 Task: Start a Sprint called Sprint0000000041 in Scrum Project Project0000000014 in Jira. Start a Sprint called Sprint0000000042 in Scrum Project Project0000000014 in Jira. Create a Scrum Project Project0000000015 in Jira. Create a Scrum Project Project0000000016 in Jira. AddAyush98111@gmail.com as Team Member of Scrum Project Project0000000015 in Jira
Action: Mouse moved to (1139, 436)
Screenshot: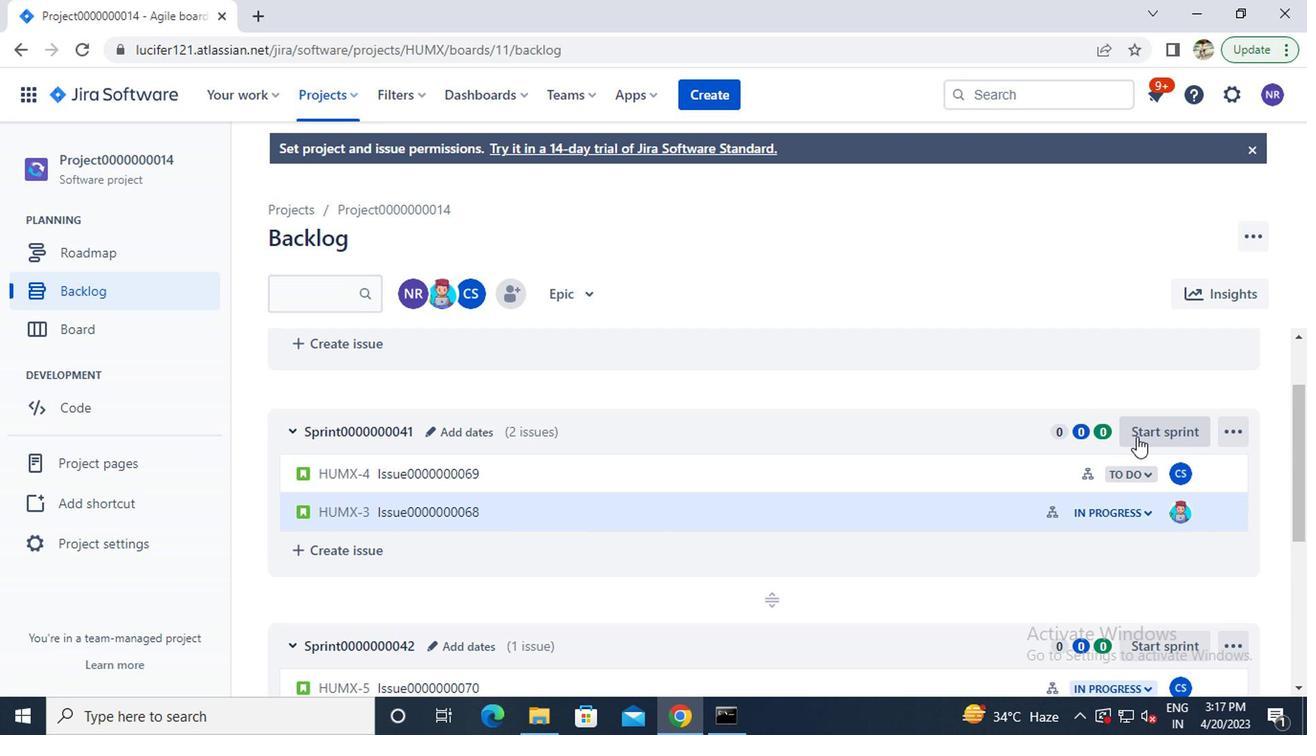 
Action: Mouse pressed left at (1139, 436)
Screenshot: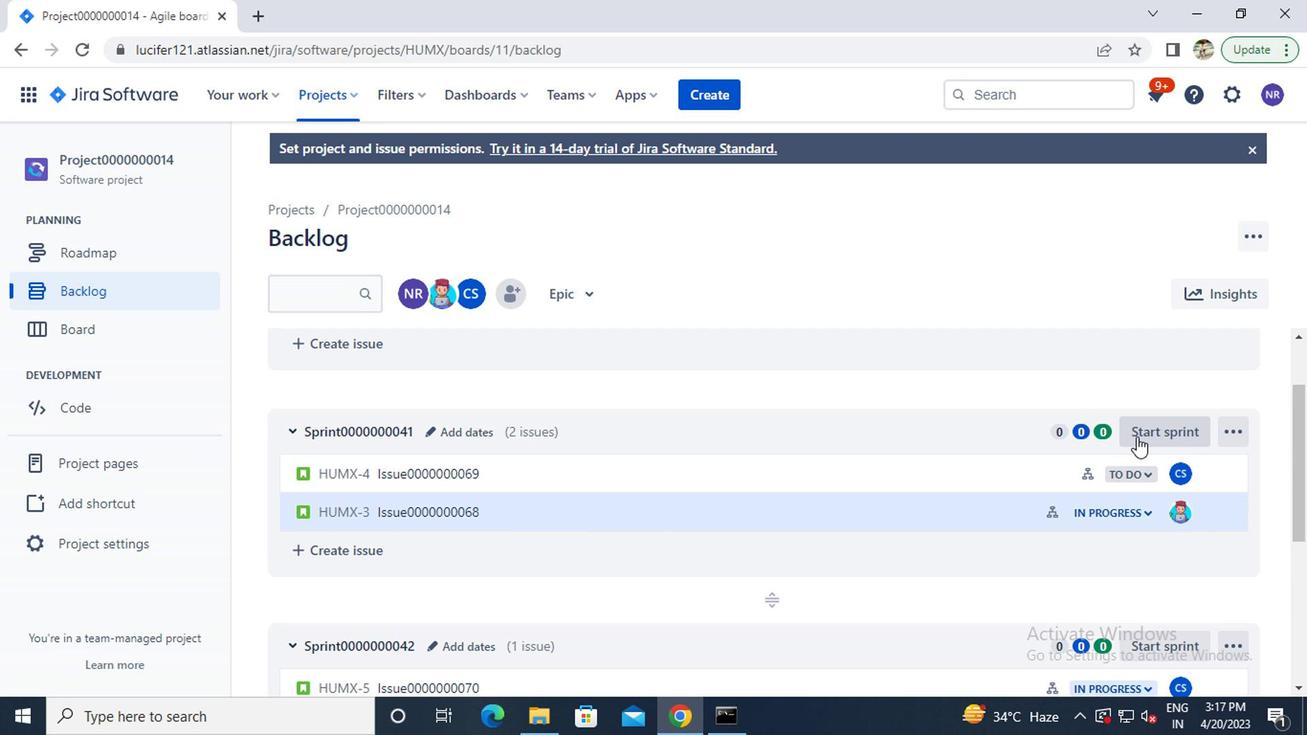 
Action: Mouse moved to (823, 656)
Screenshot: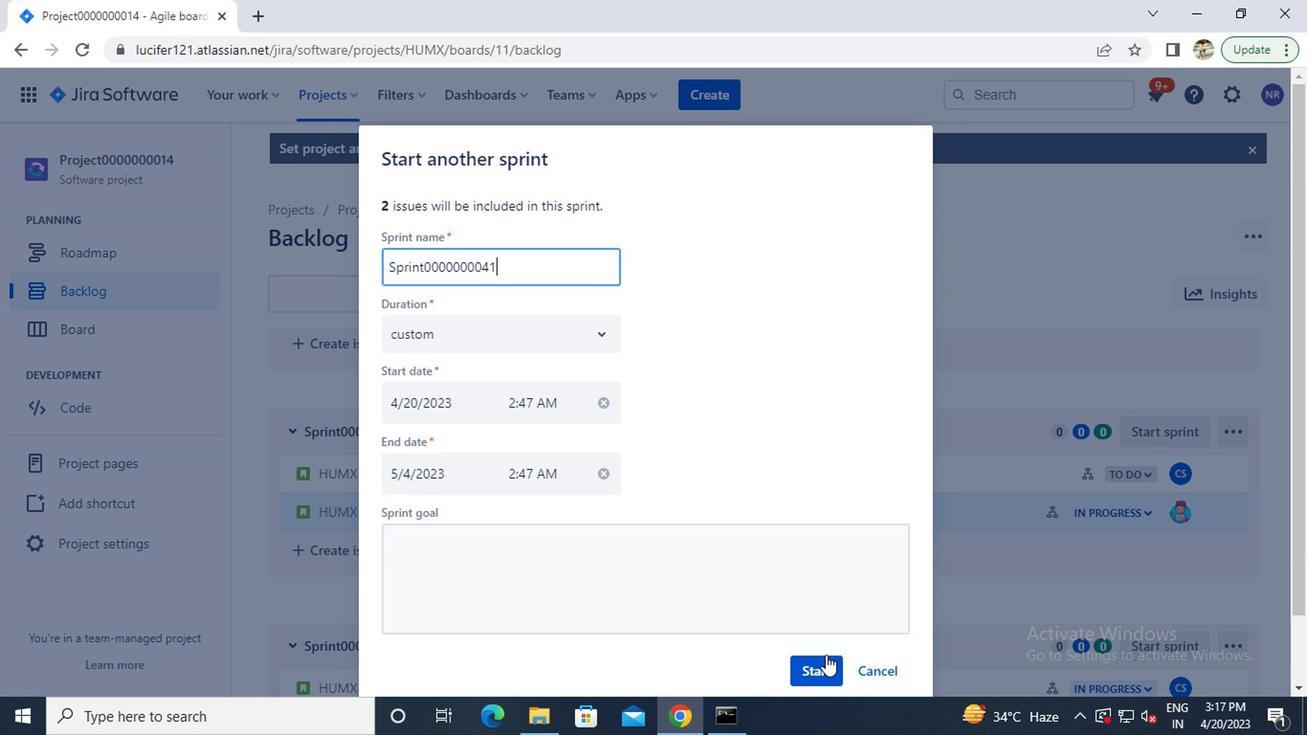 
Action: Mouse pressed left at (823, 656)
Screenshot: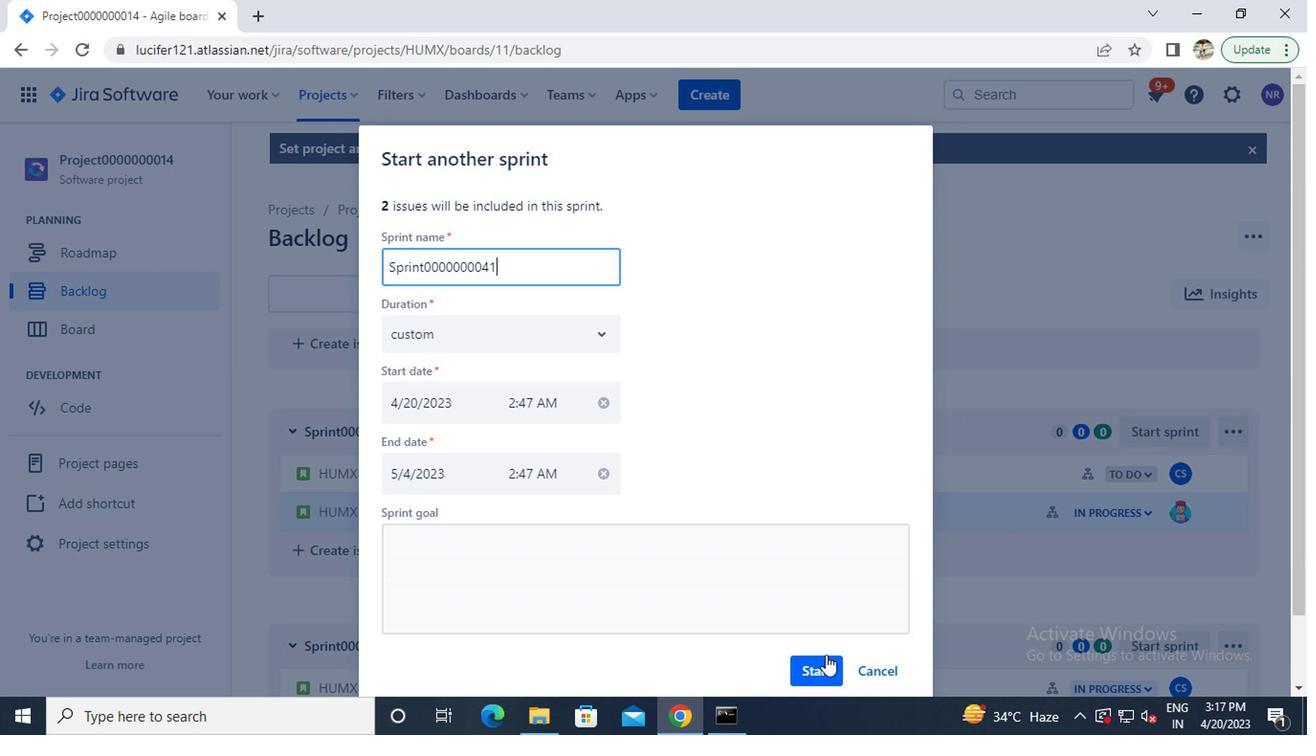 
Action: Mouse moved to (59, 289)
Screenshot: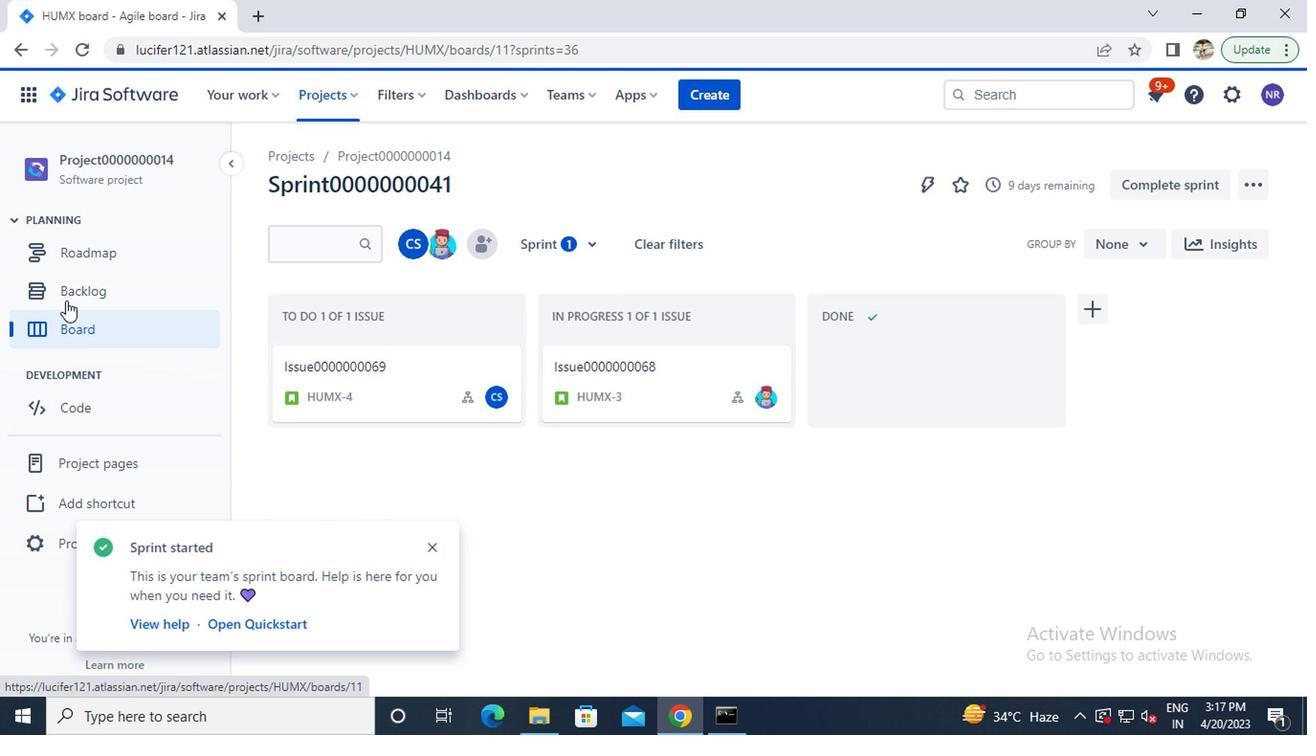 
Action: Mouse pressed left at (59, 289)
Screenshot: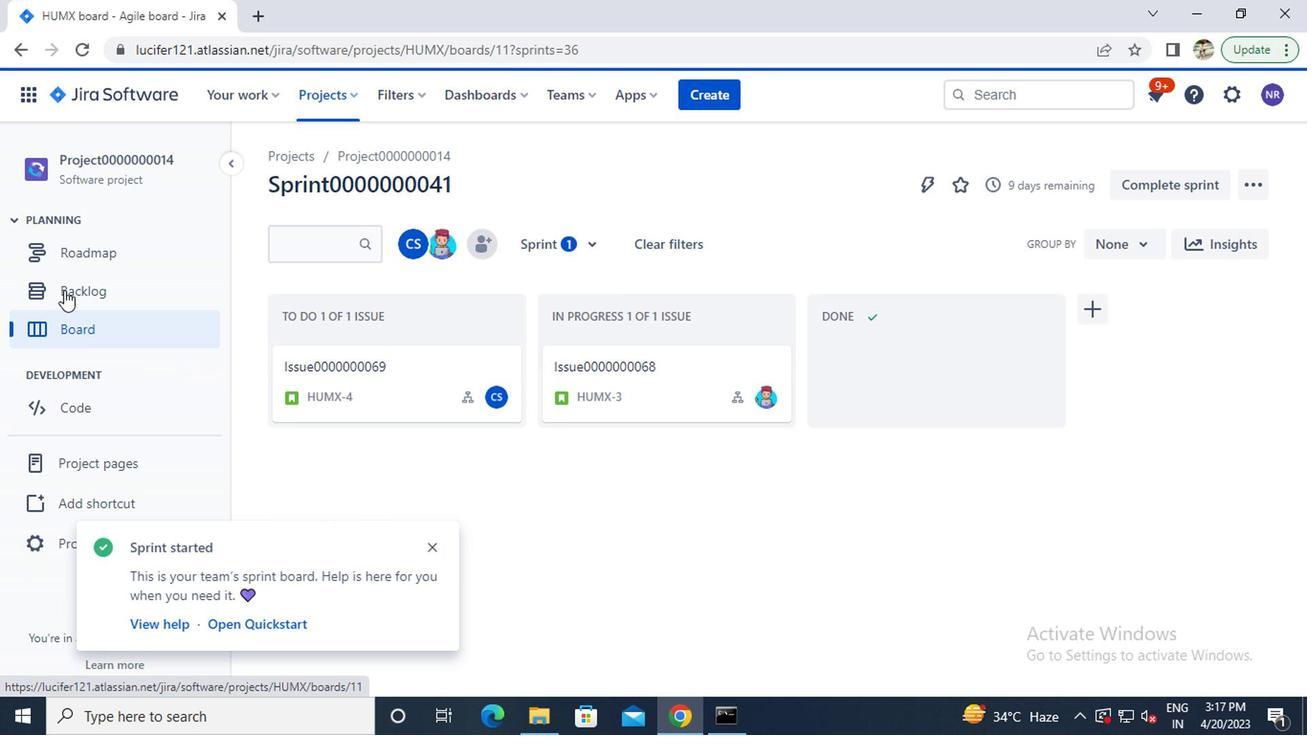 
Action: Mouse moved to (1038, 453)
Screenshot: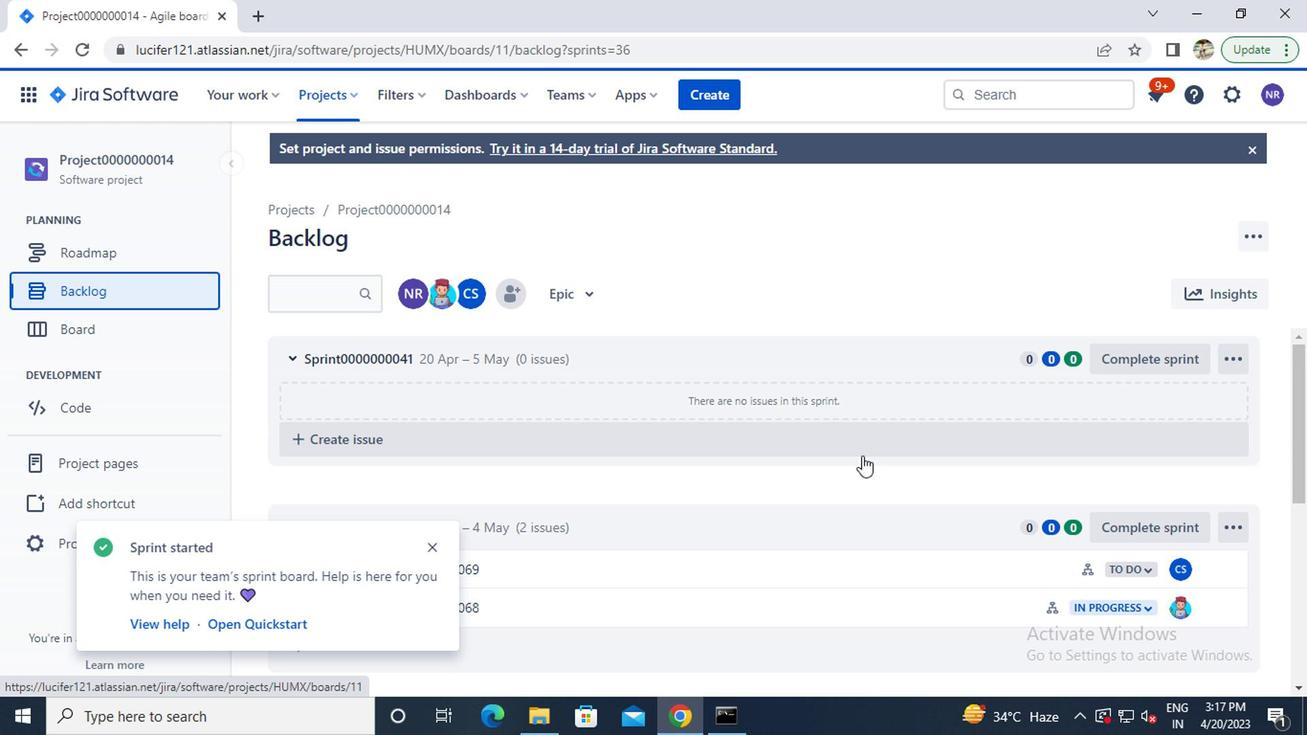 
Action: Mouse scrolled (1038, 452) with delta (0, 0)
Screenshot: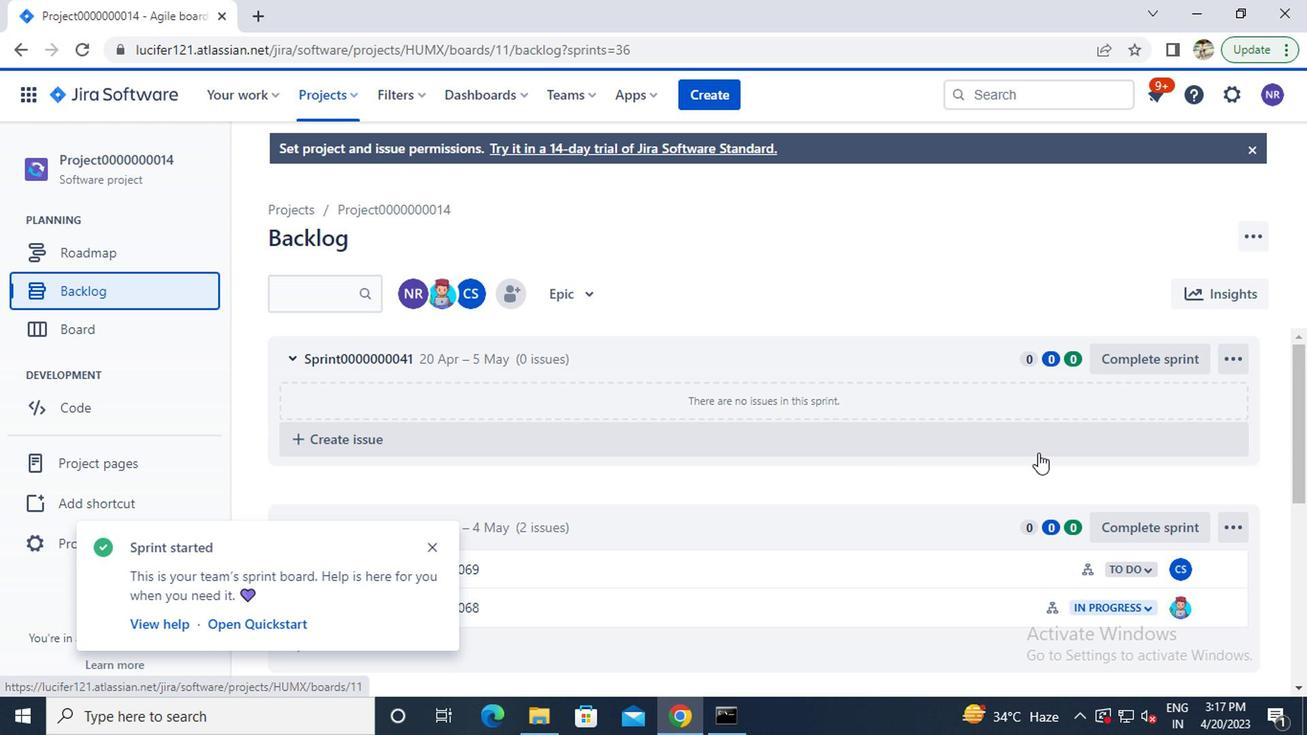 
Action: Mouse scrolled (1038, 452) with delta (0, 0)
Screenshot: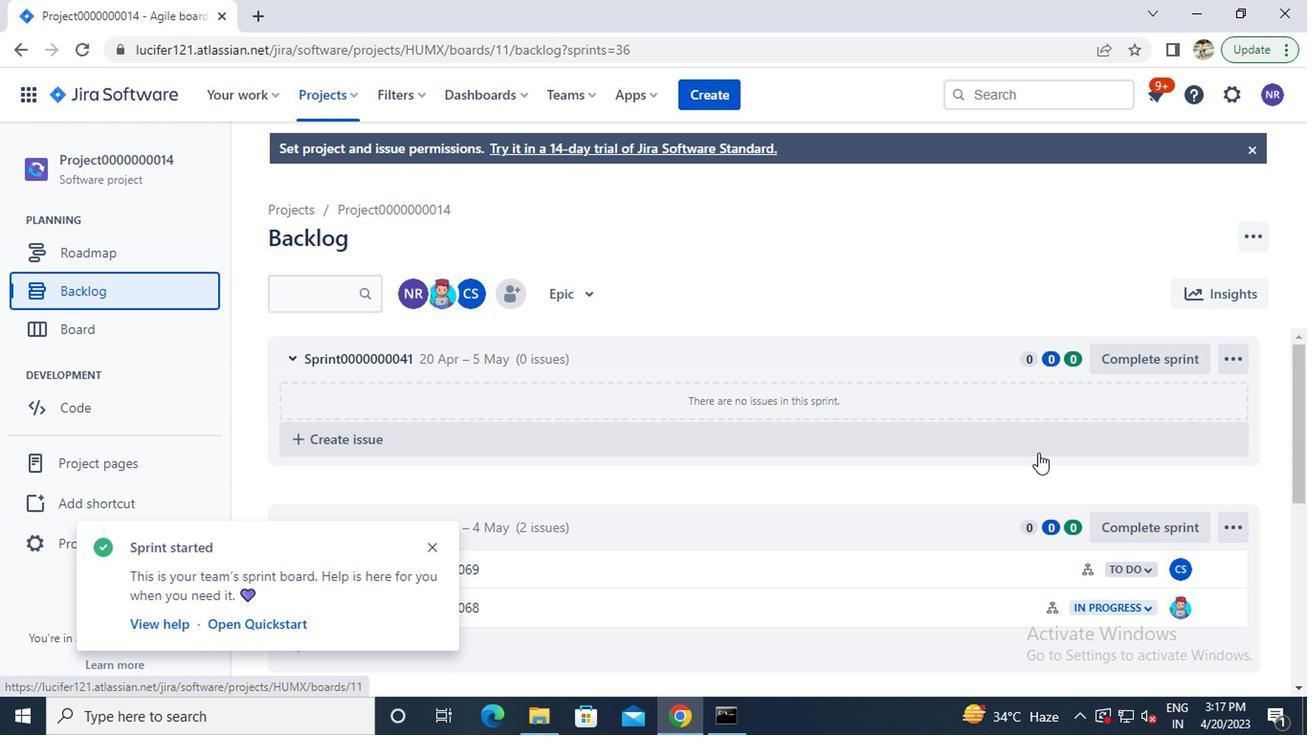 
Action: Mouse moved to (1137, 535)
Screenshot: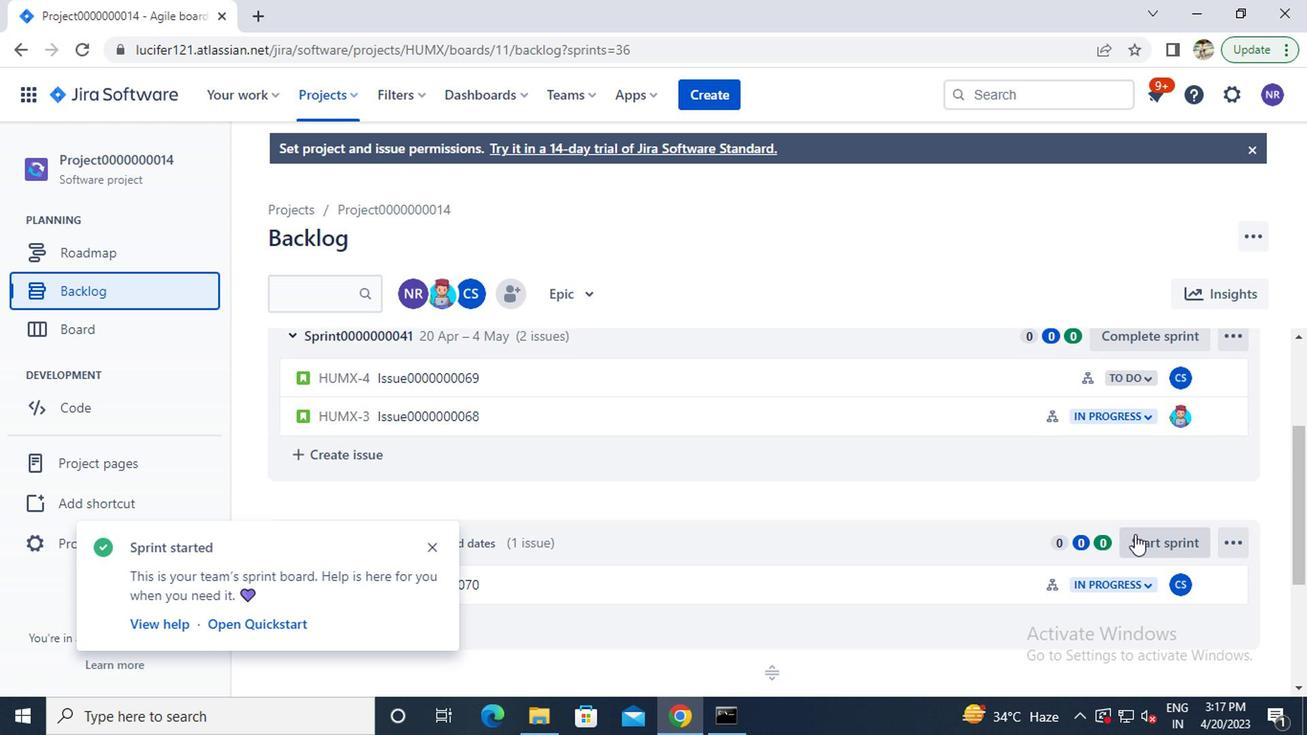 
Action: Mouse pressed left at (1137, 535)
Screenshot: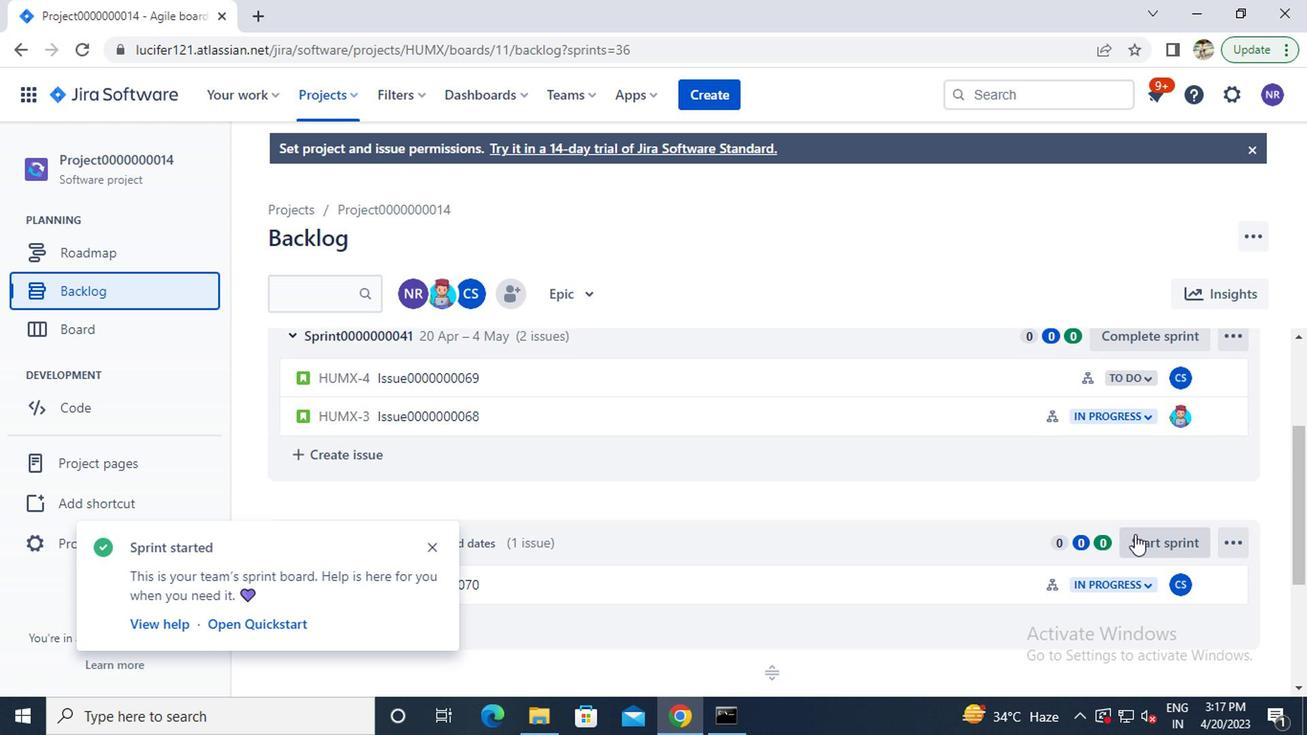 
Action: Mouse moved to (801, 671)
Screenshot: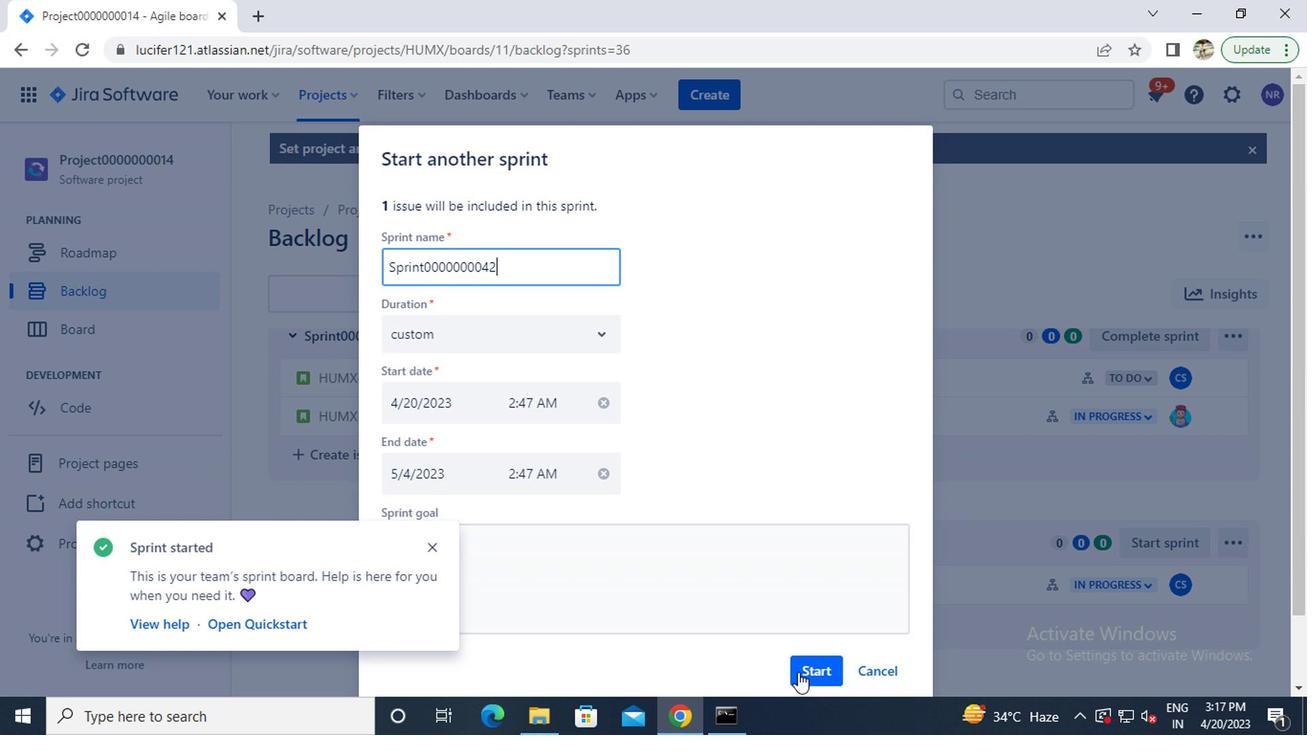 
Action: Mouse pressed left at (801, 671)
Screenshot: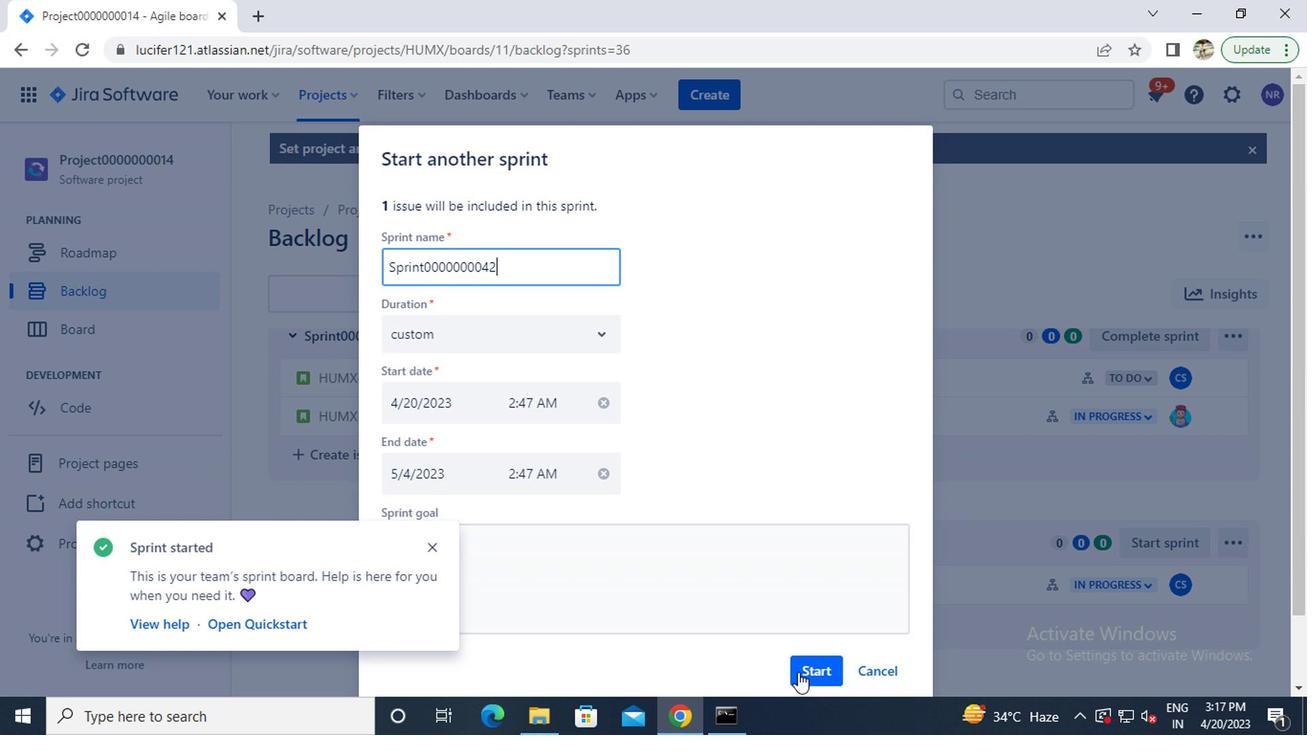 
Action: Mouse moved to (317, 93)
Screenshot: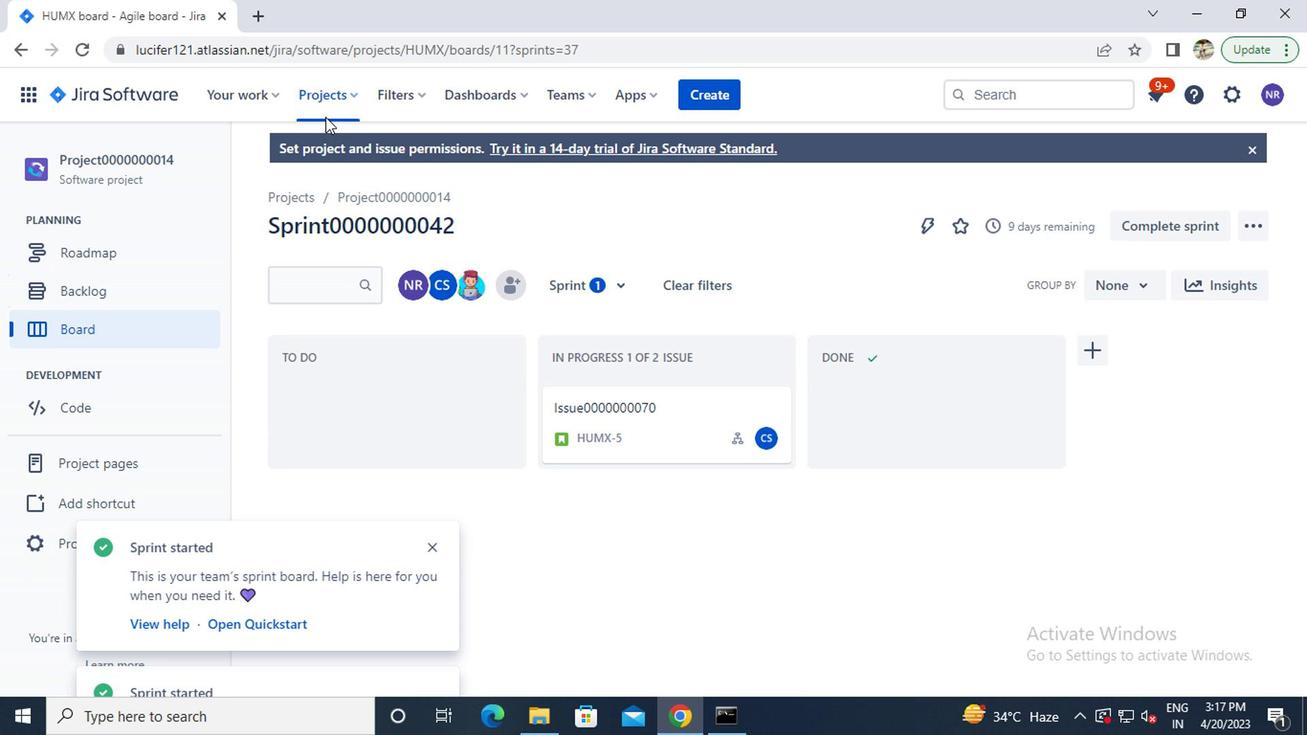 
Action: Mouse pressed left at (317, 93)
Screenshot: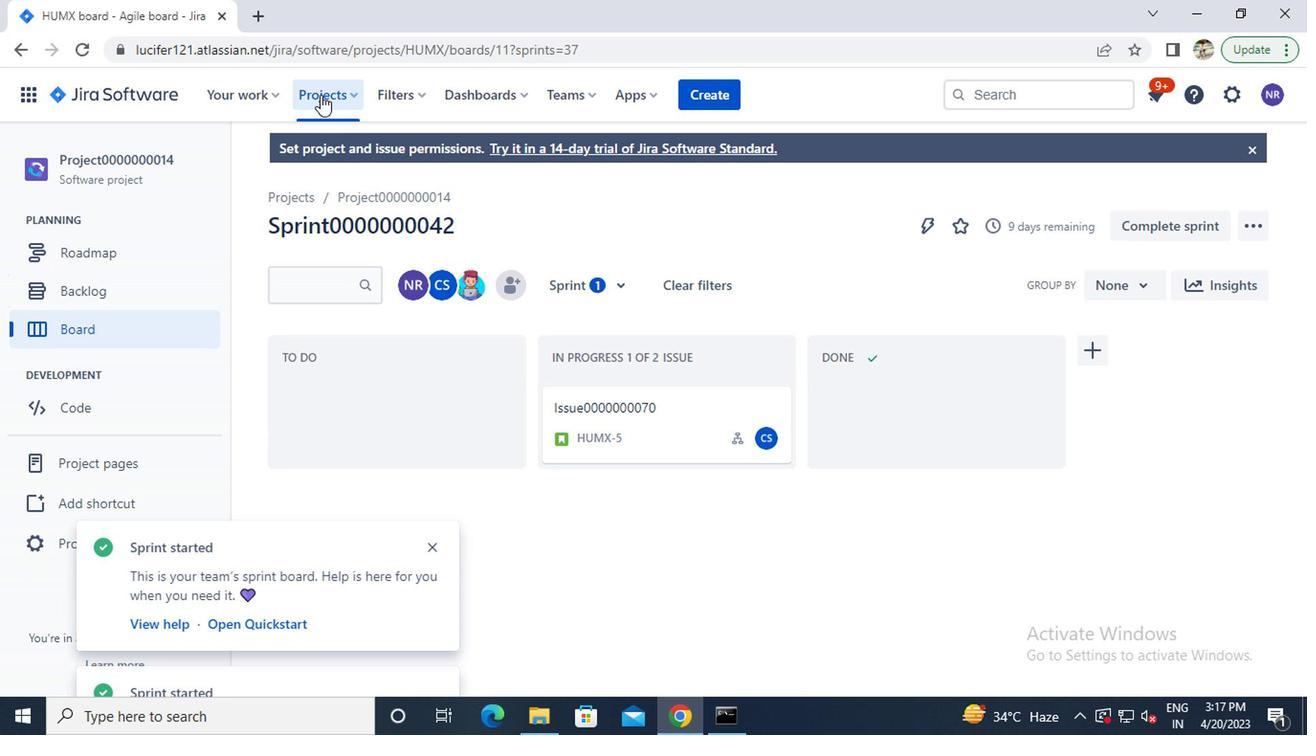
Action: Mouse moved to (341, 472)
Screenshot: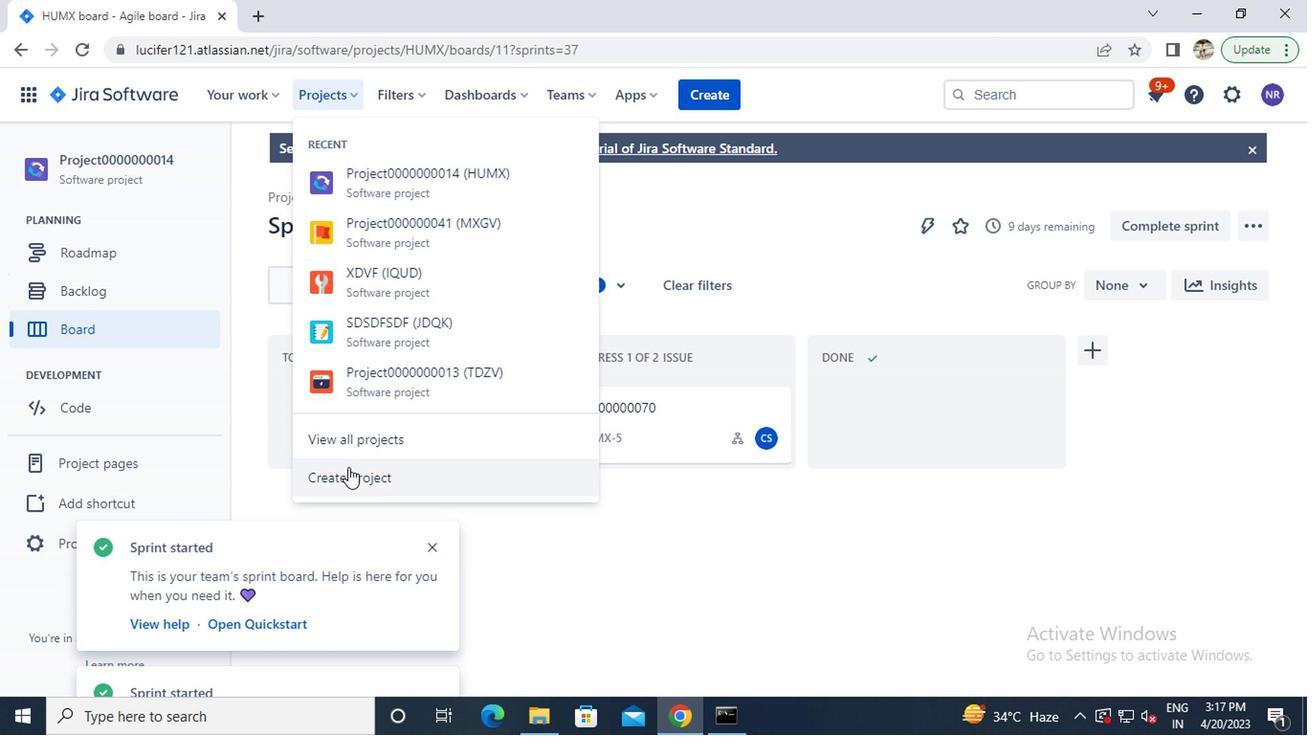 
Action: Mouse pressed left at (341, 472)
Screenshot: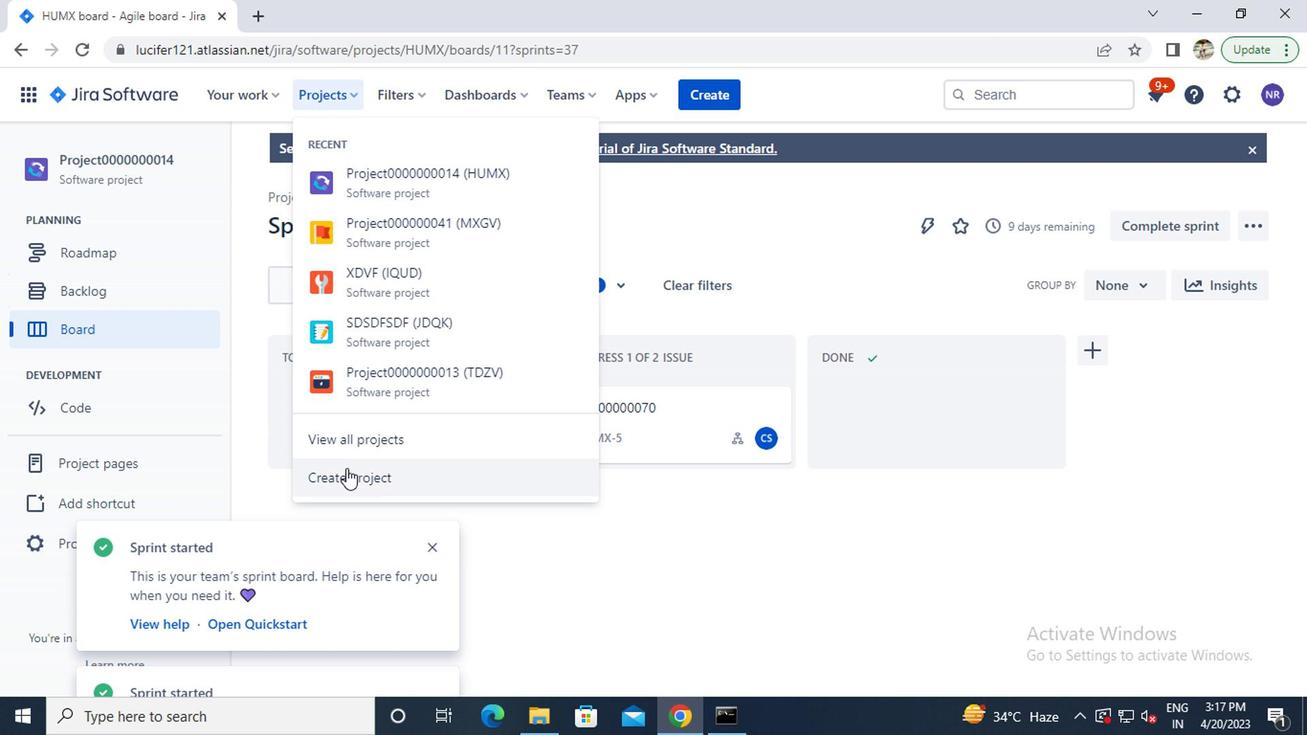 
Action: Mouse moved to (546, 479)
Screenshot: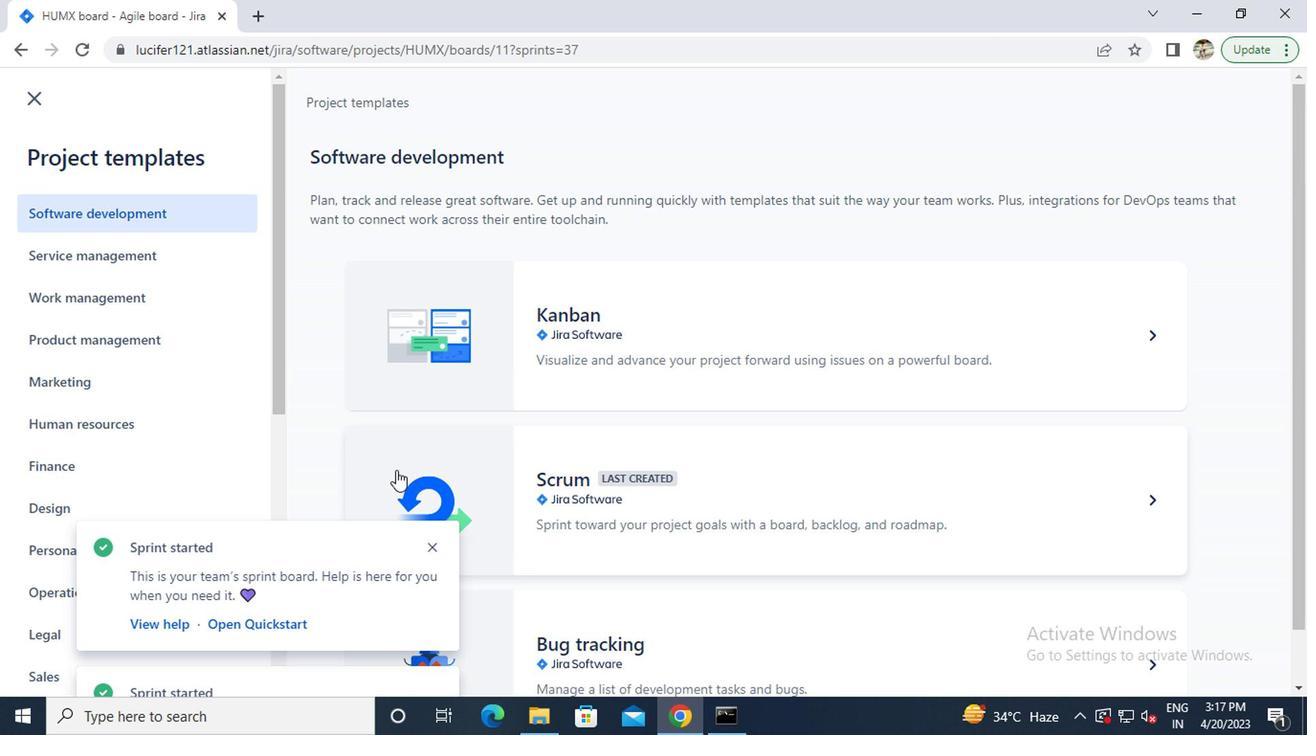 
Action: Mouse pressed left at (546, 479)
Screenshot: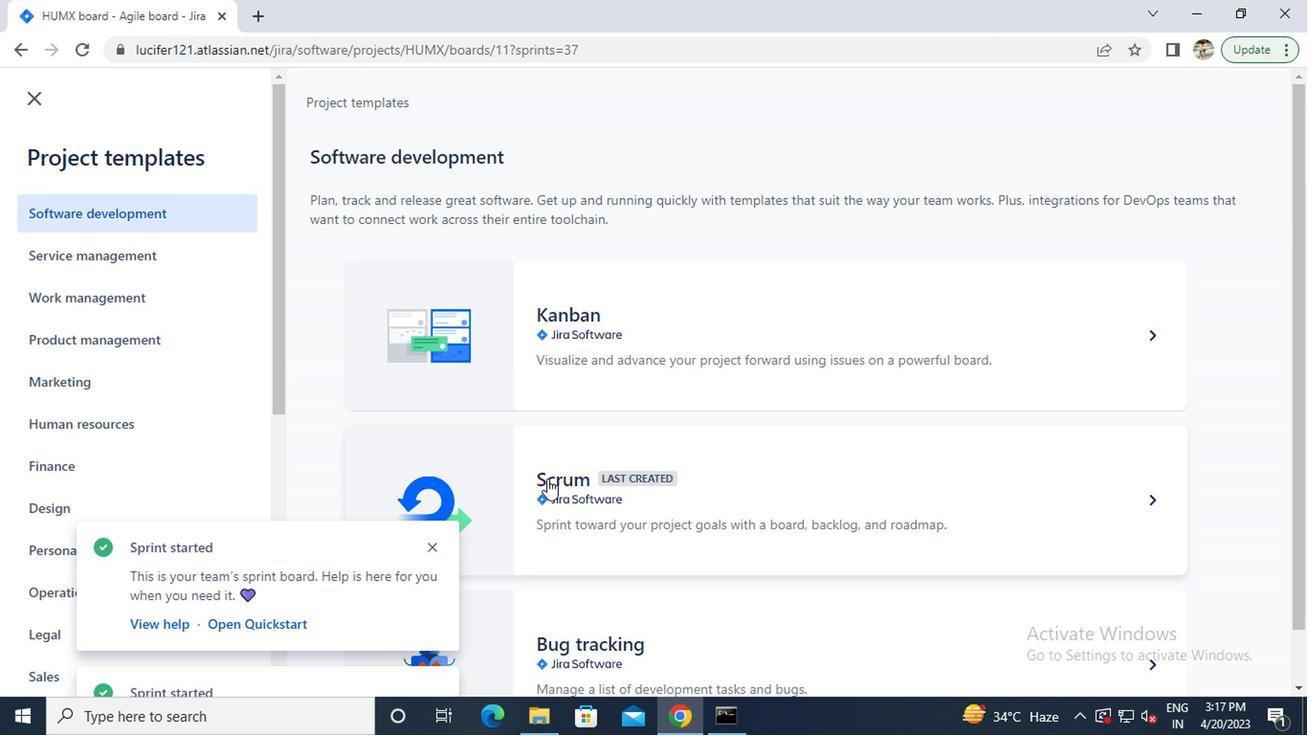 
Action: Mouse moved to (1196, 652)
Screenshot: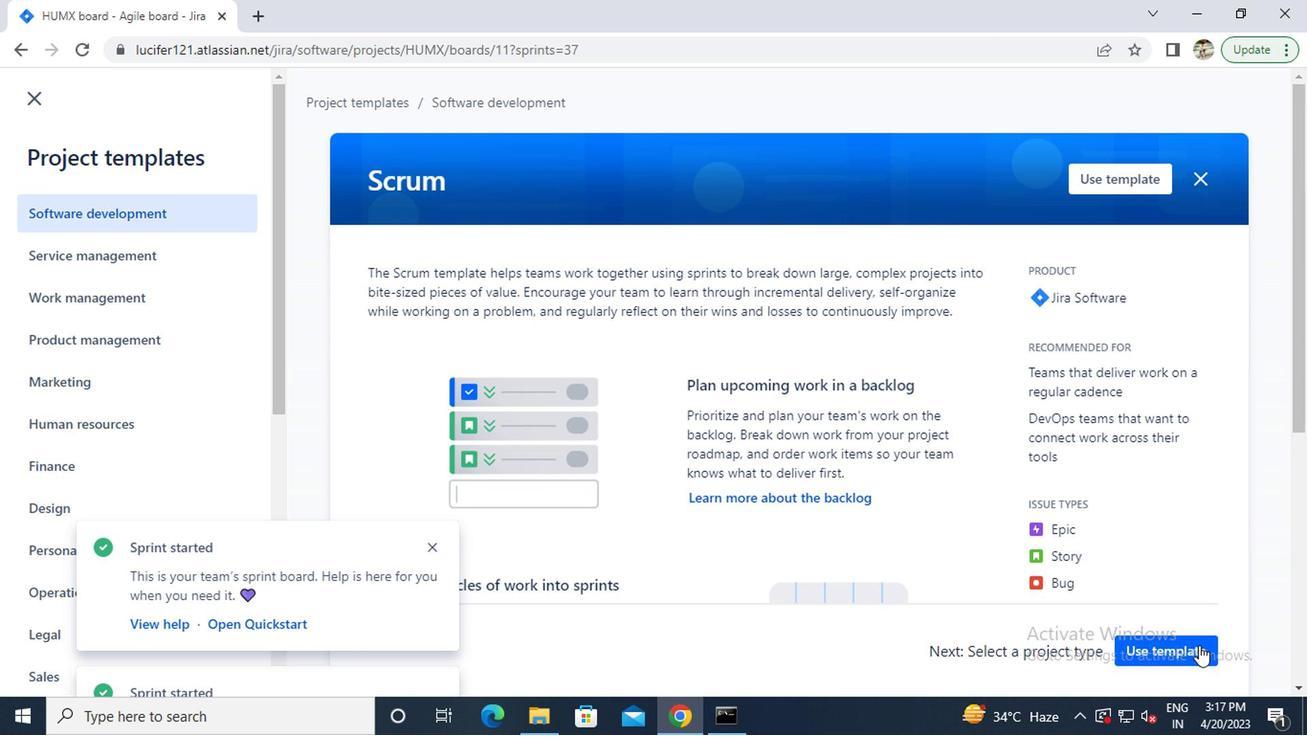 
Action: Mouse pressed left at (1196, 652)
Screenshot: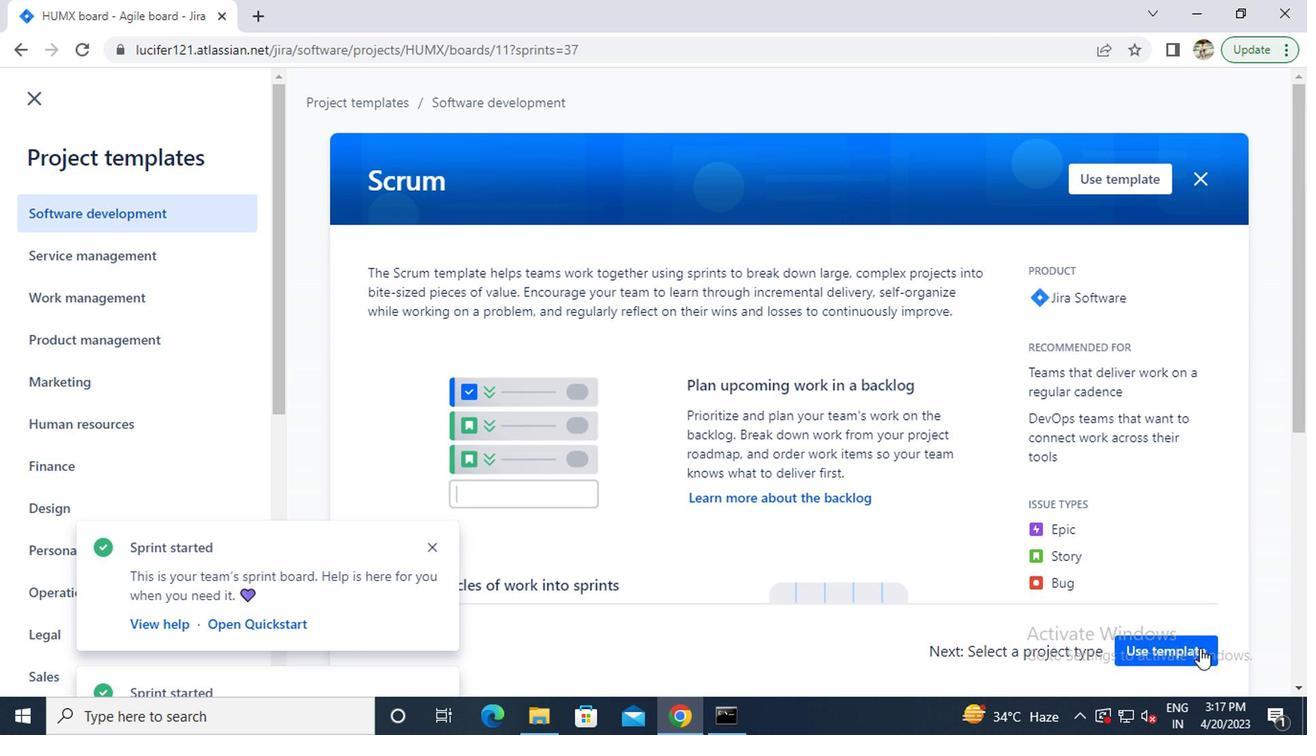 
Action: Mouse moved to (535, 647)
Screenshot: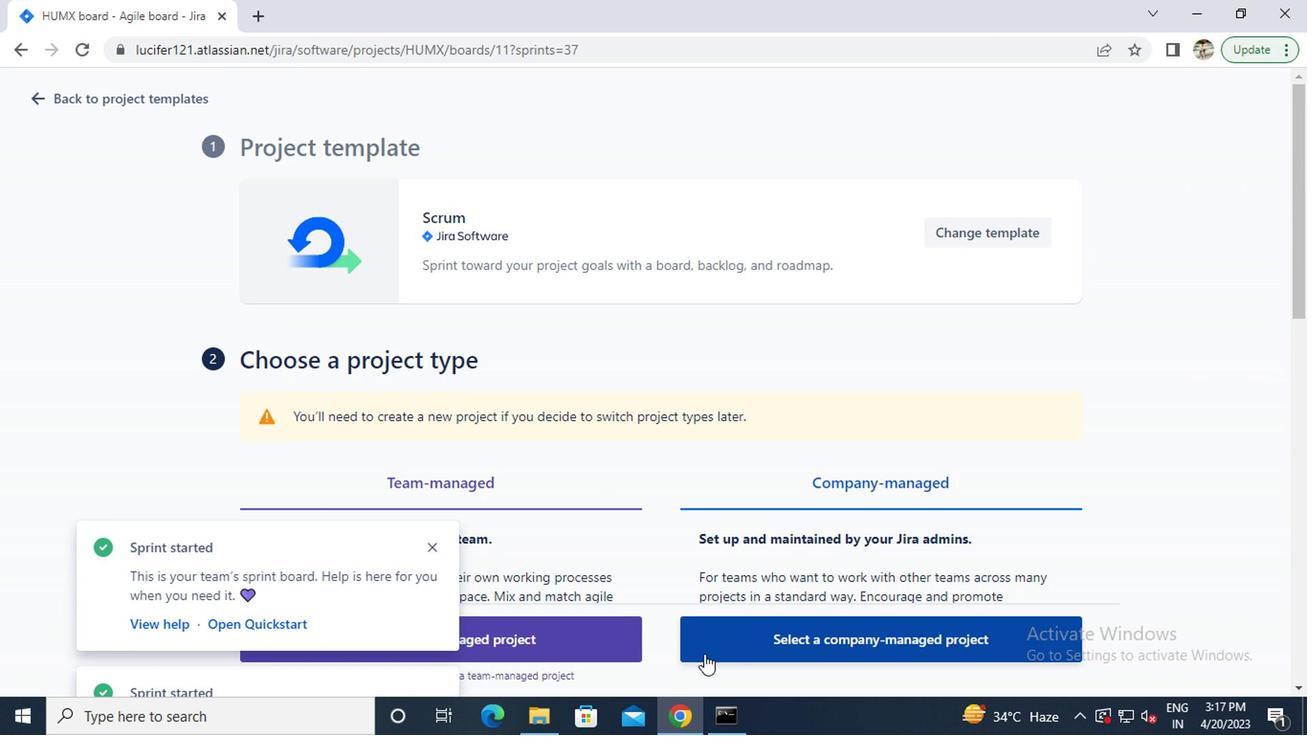 
Action: Mouse pressed left at (535, 647)
Screenshot: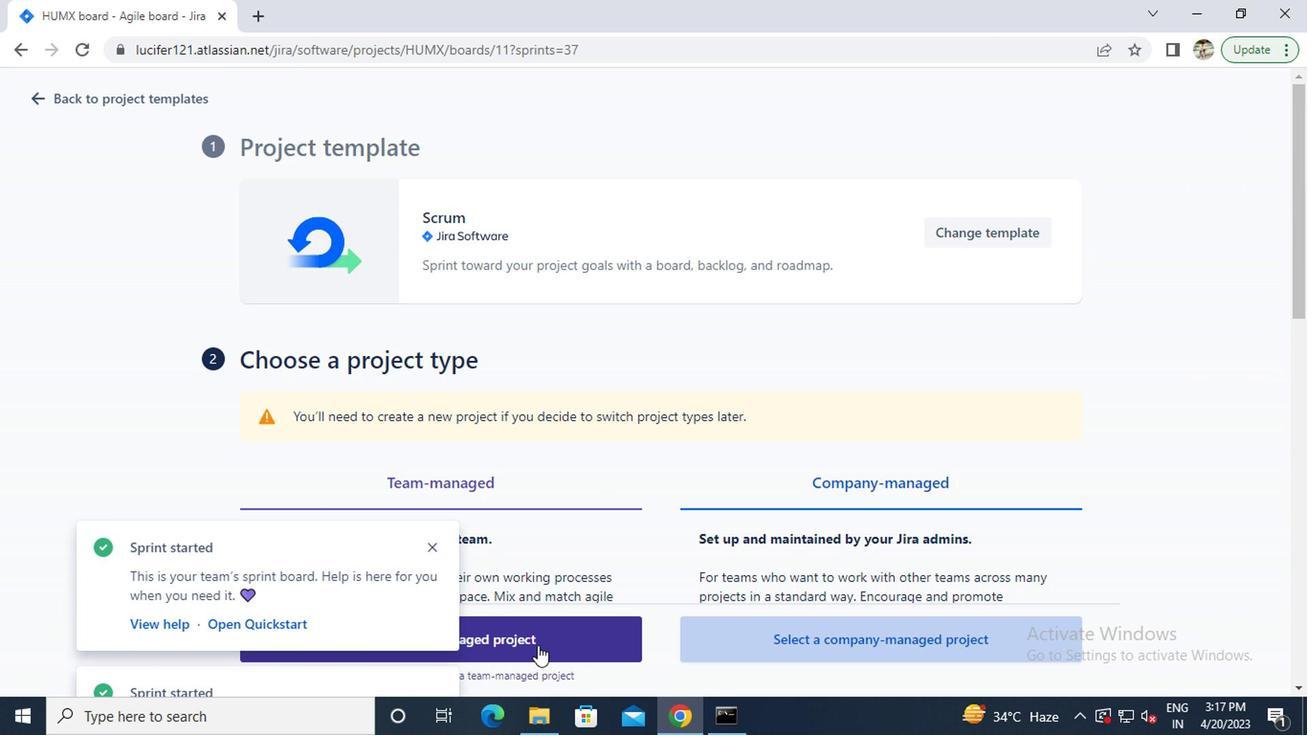 
Action: Mouse moved to (285, 302)
Screenshot: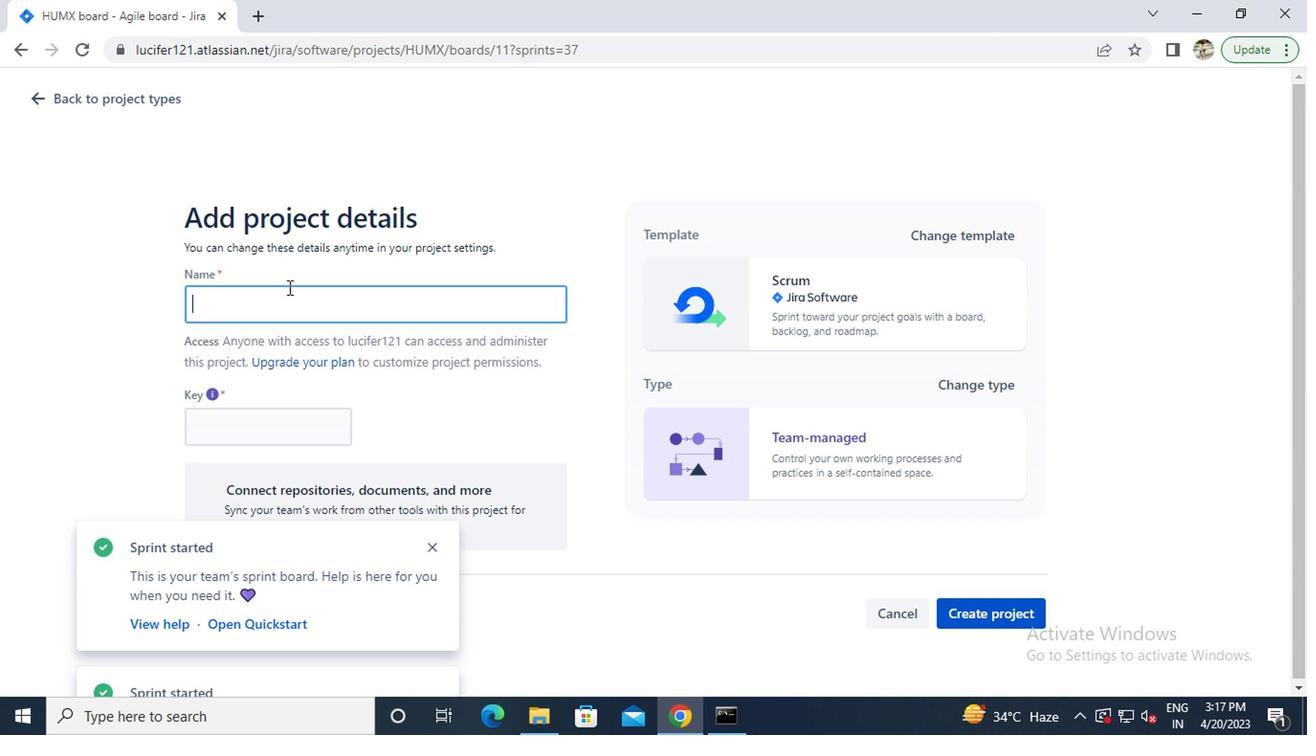 
Action: Mouse pressed left at (285, 302)
Screenshot: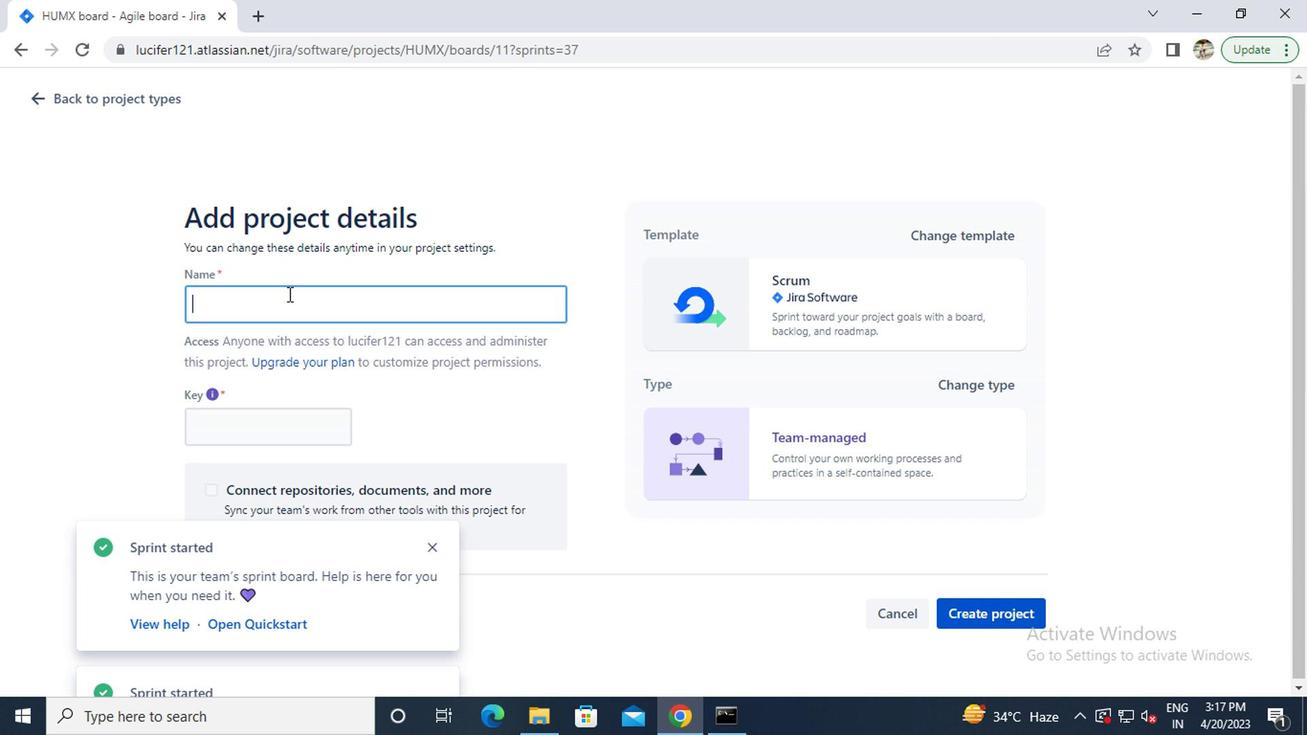 
Action: Key pressed <Key.caps_lock>p<Key.caps_lock>roject0000000017<Key.backspace>5
Screenshot: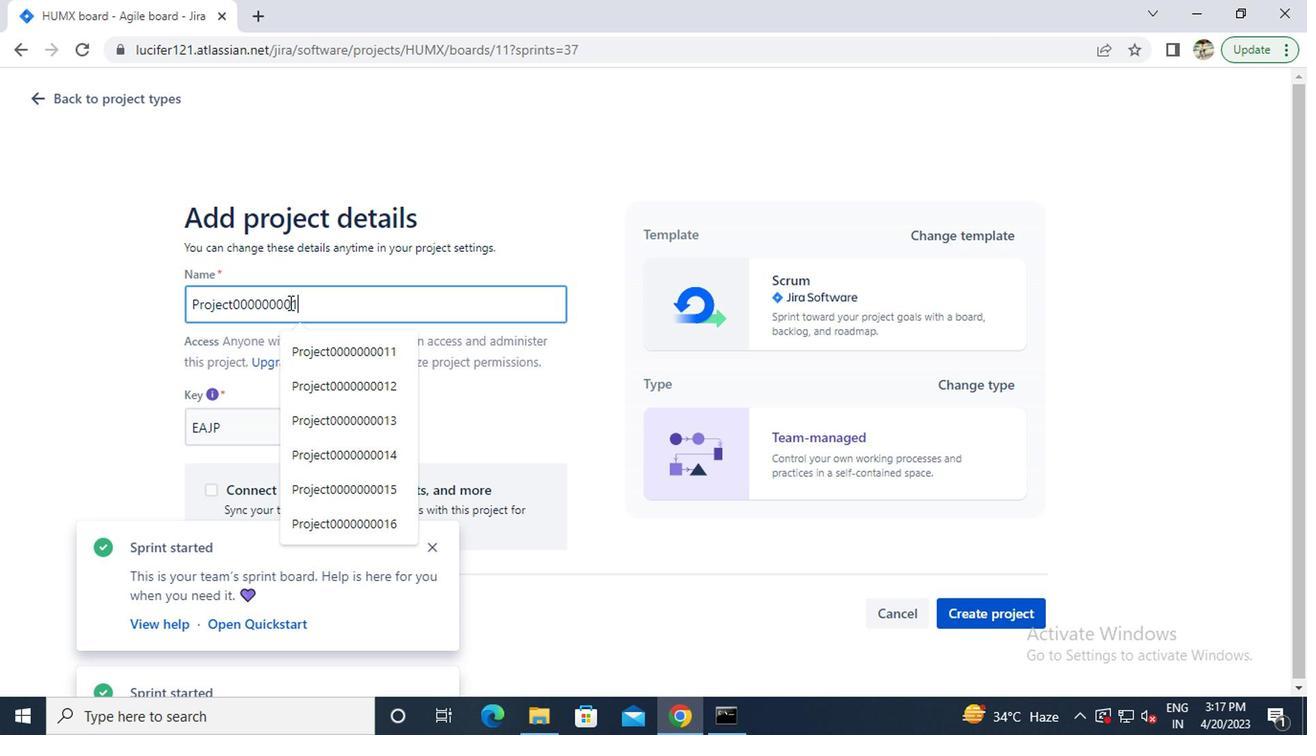 
Action: Mouse moved to (983, 603)
Screenshot: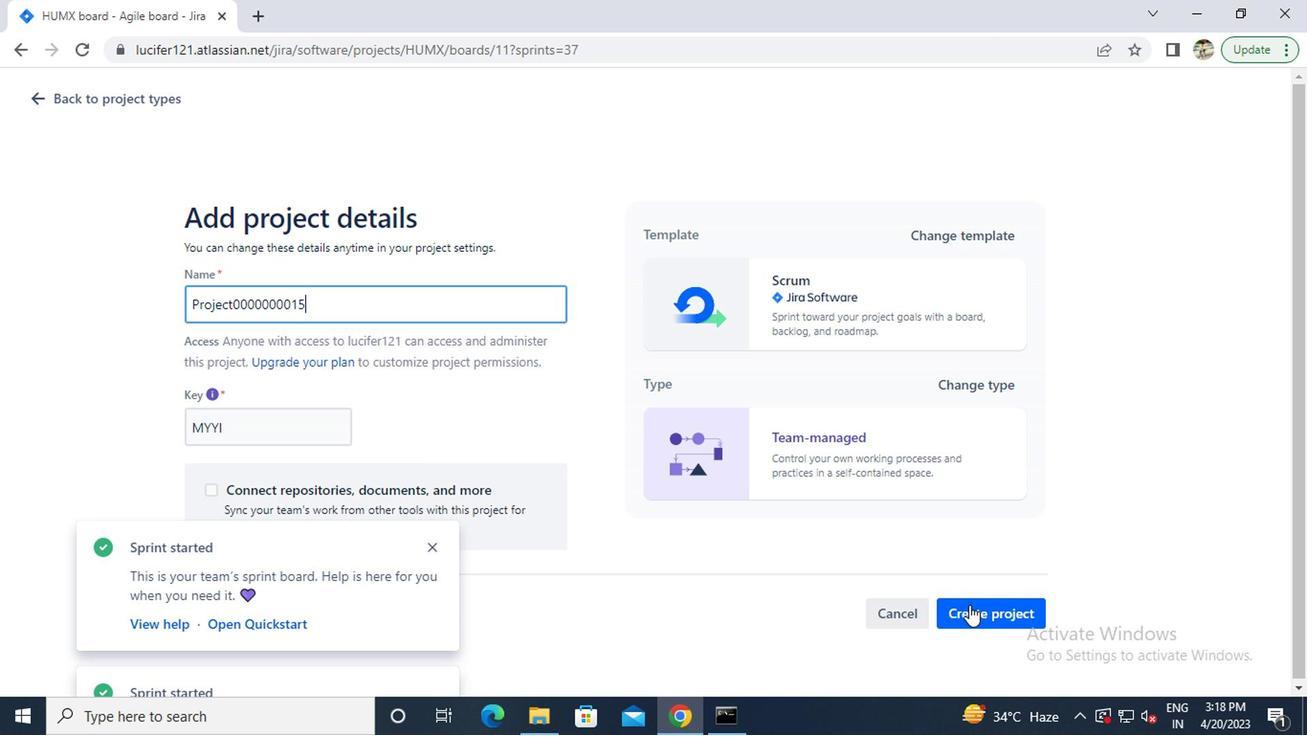 
Action: Mouse pressed left at (983, 603)
Screenshot: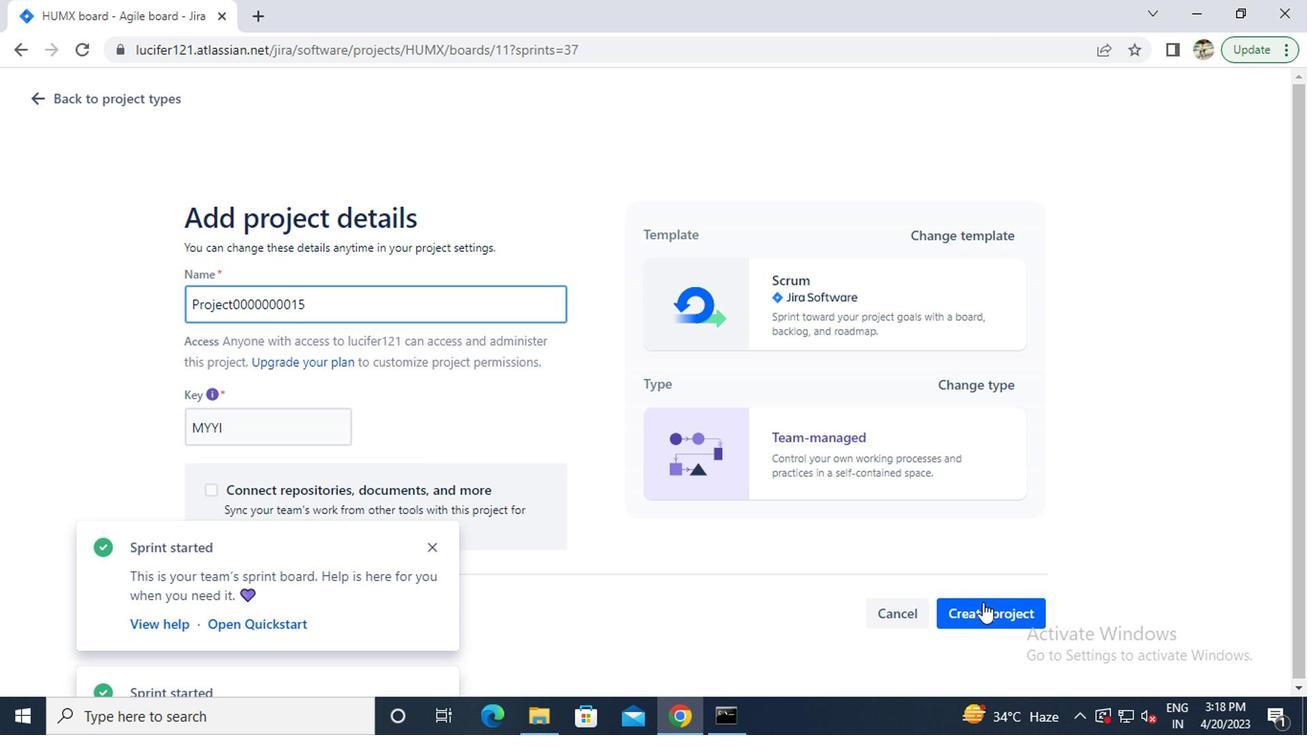 
Action: Mouse moved to (315, 98)
Screenshot: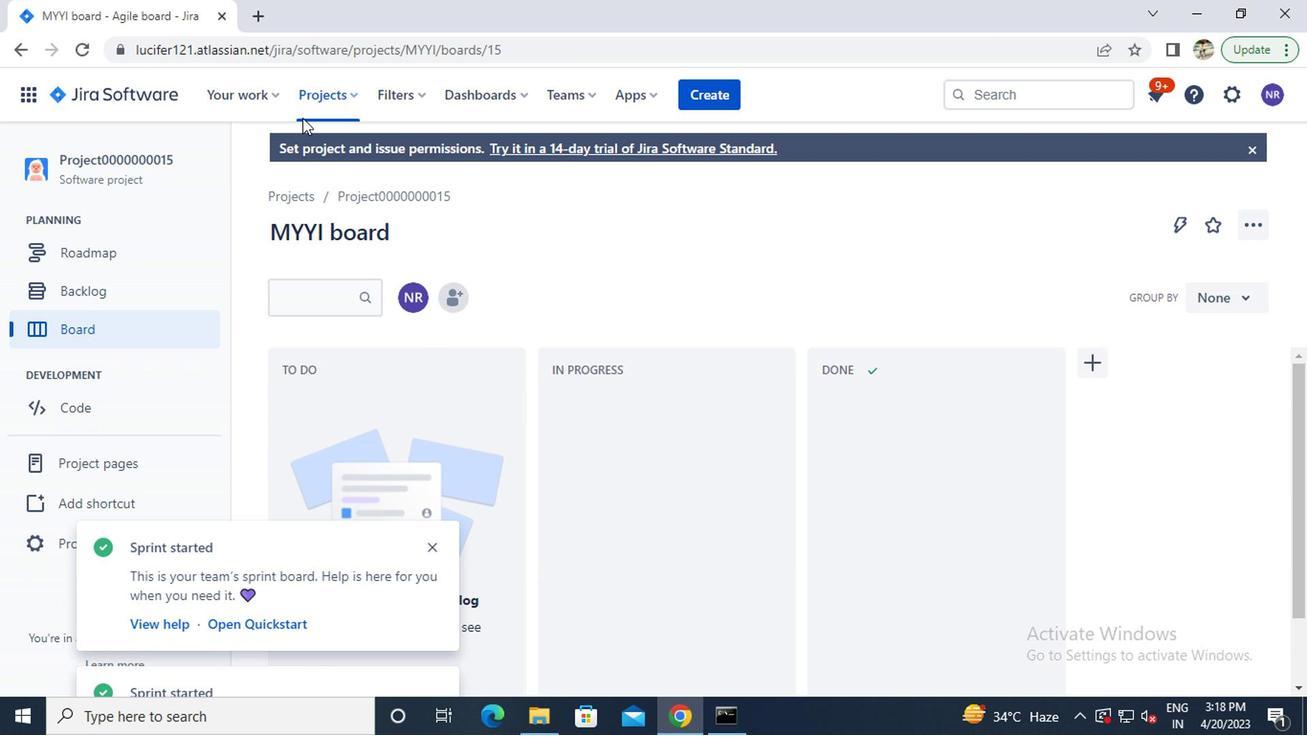 
Action: Mouse pressed left at (315, 98)
Screenshot: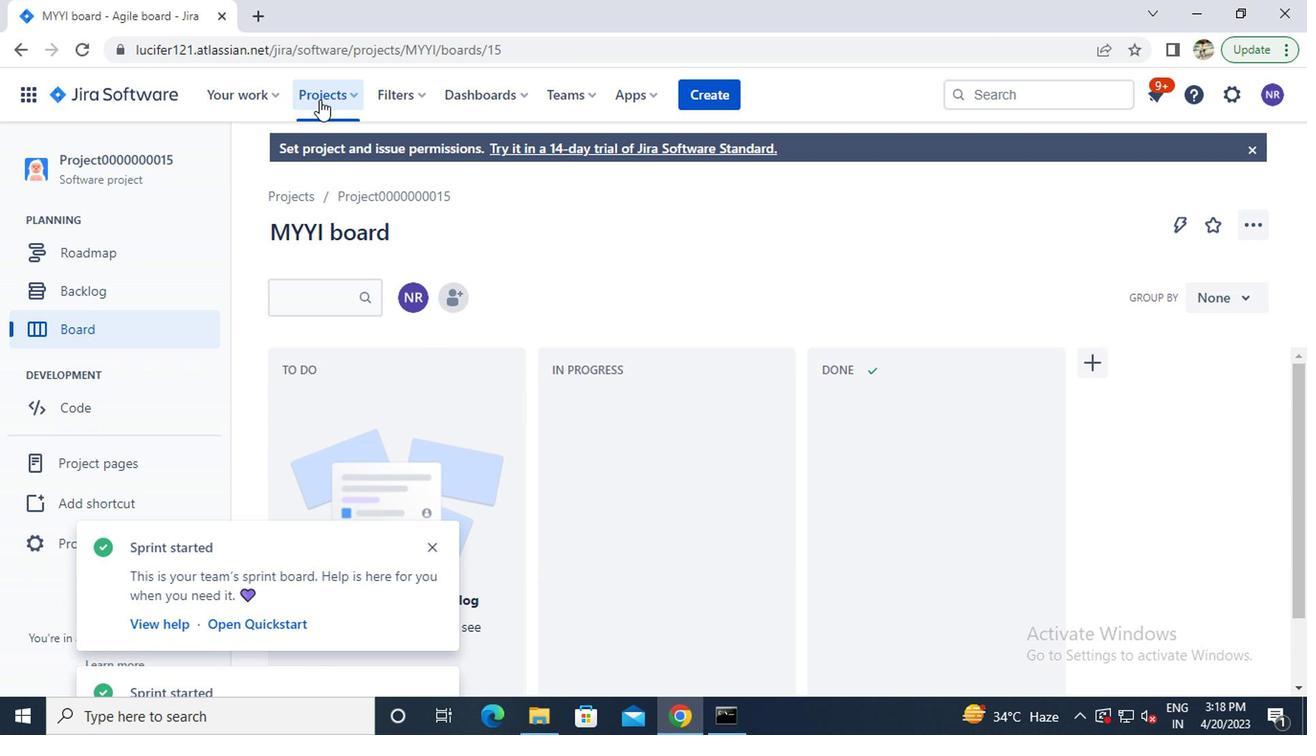 
Action: Mouse moved to (348, 474)
Screenshot: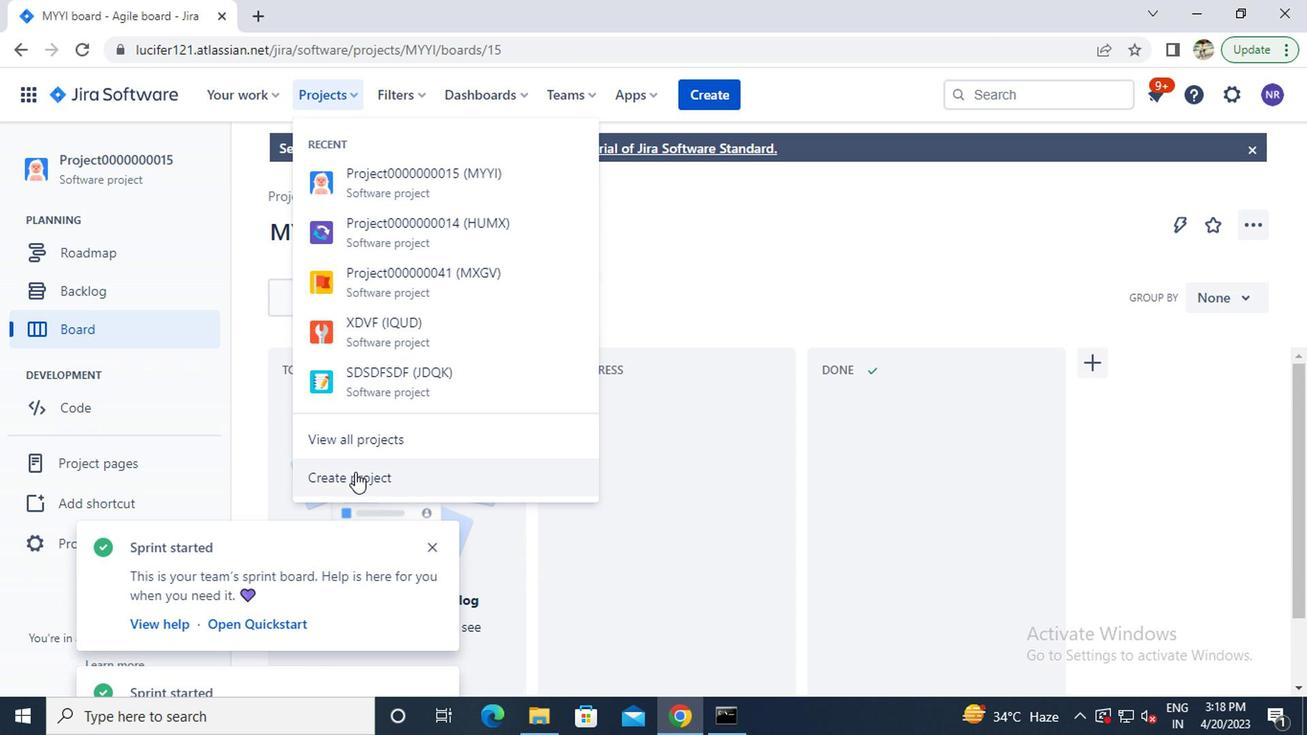 
Action: Mouse pressed left at (348, 474)
Screenshot: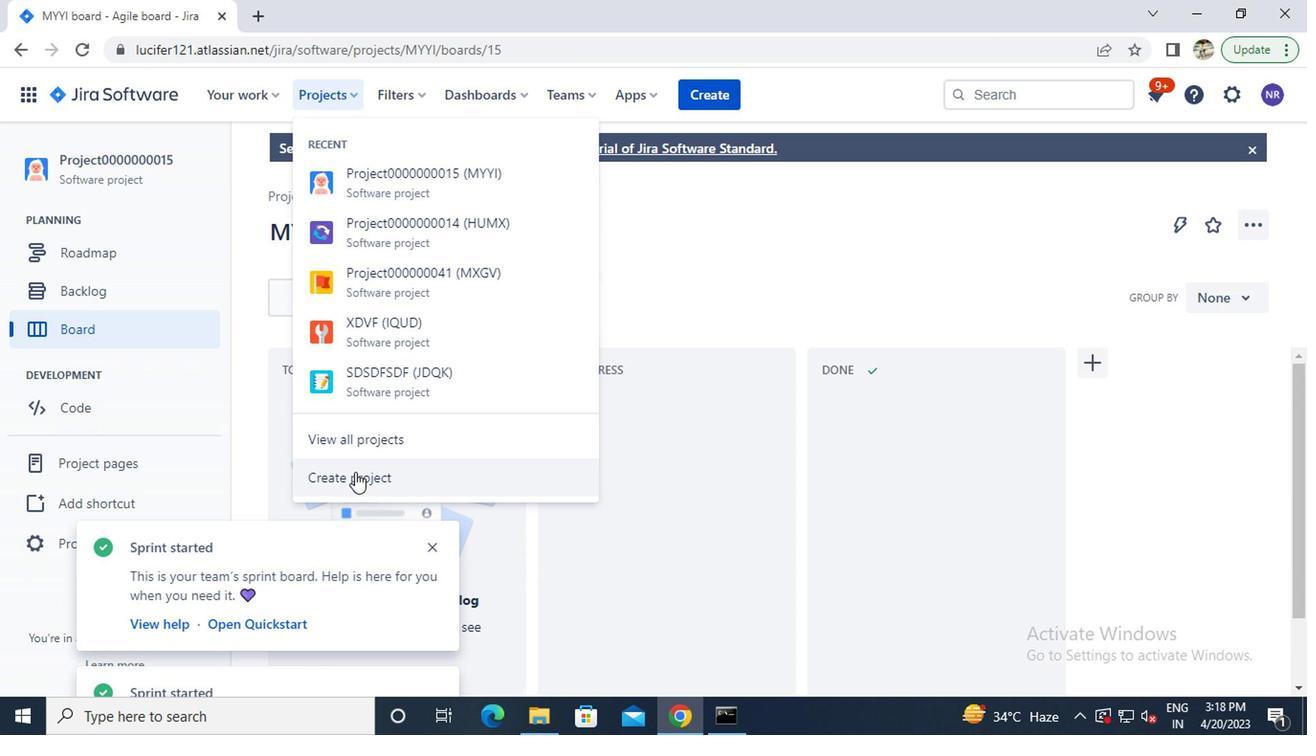 
Action: Mouse moved to (485, 478)
Screenshot: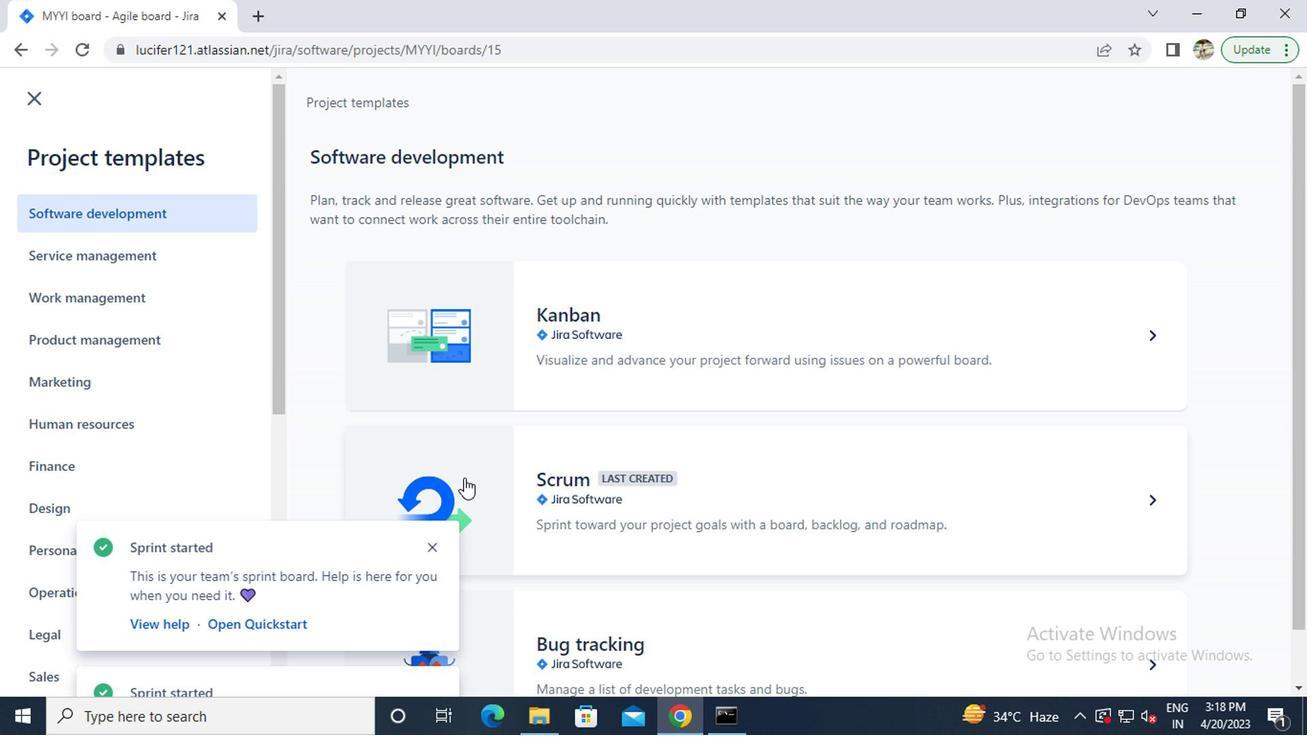 
Action: Mouse pressed left at (485, 478)
Screenshot: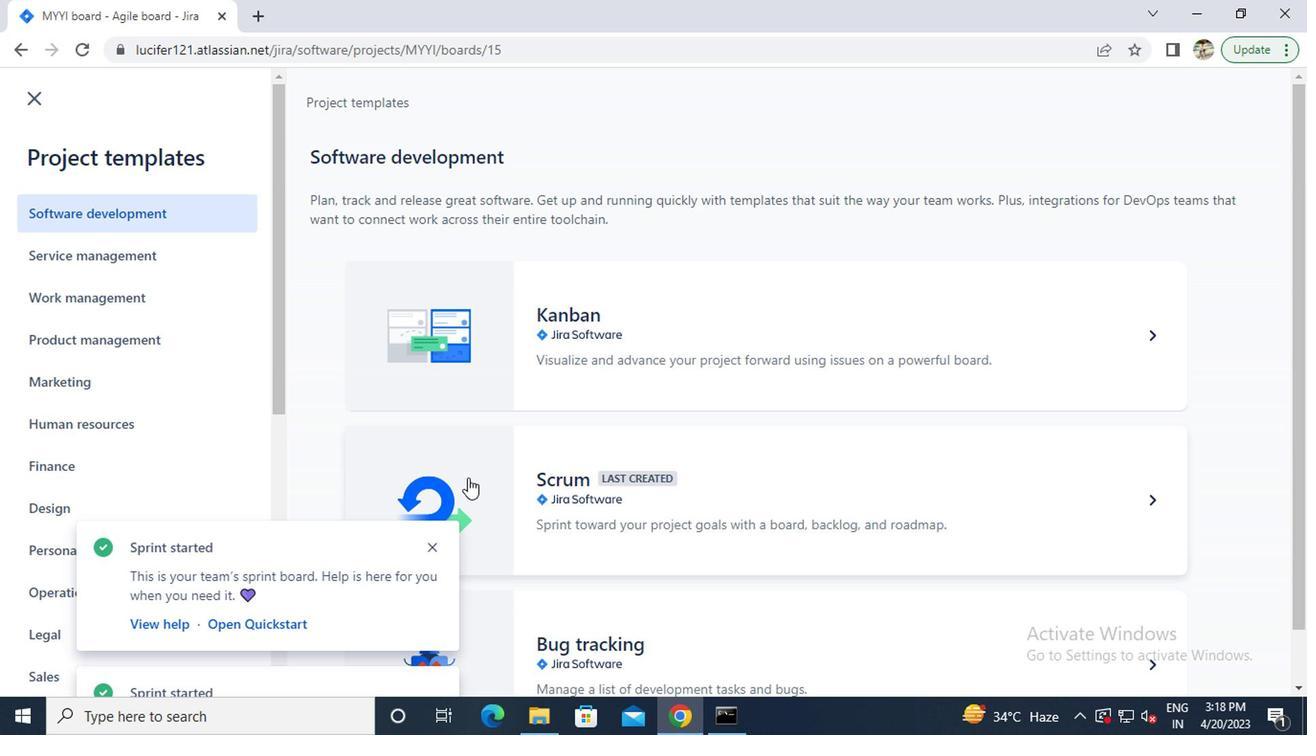 
Action: Mouse moved to (1145, 648)
Screenshot: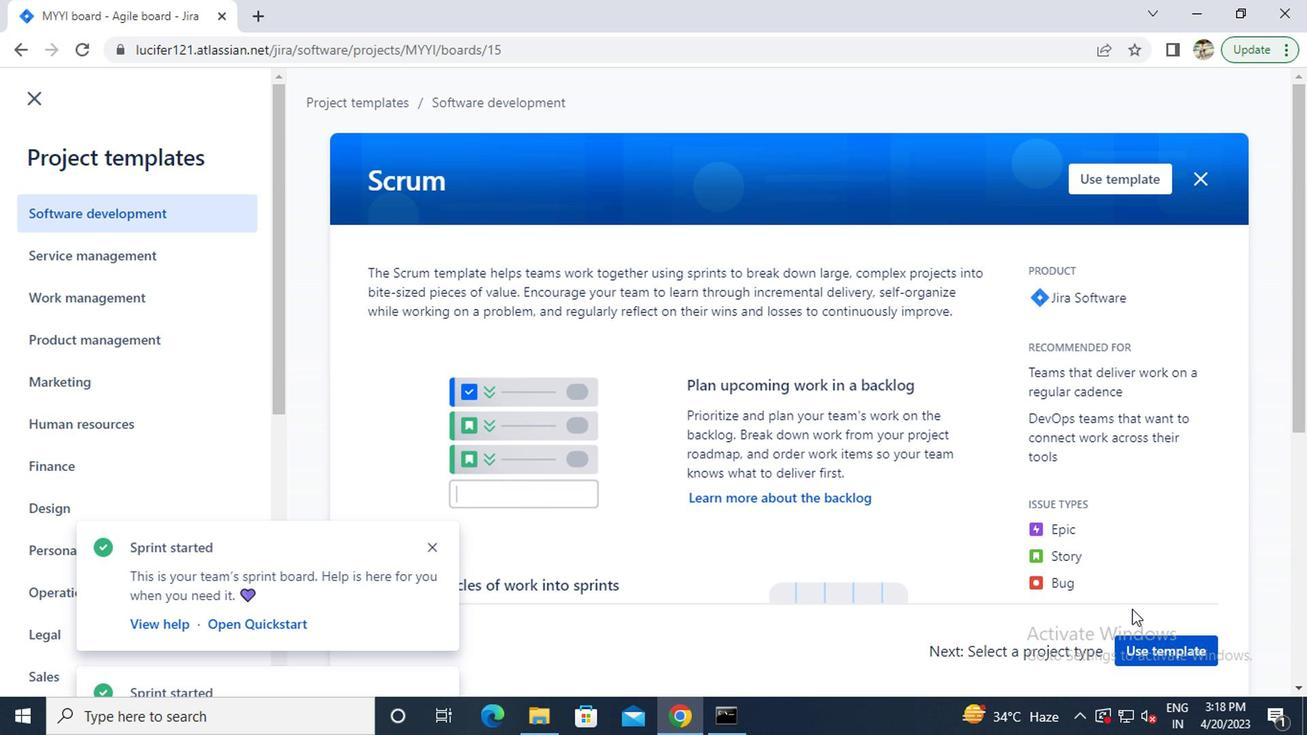 
Action: Mouse pressed left at (1145, 648)
Screenshot: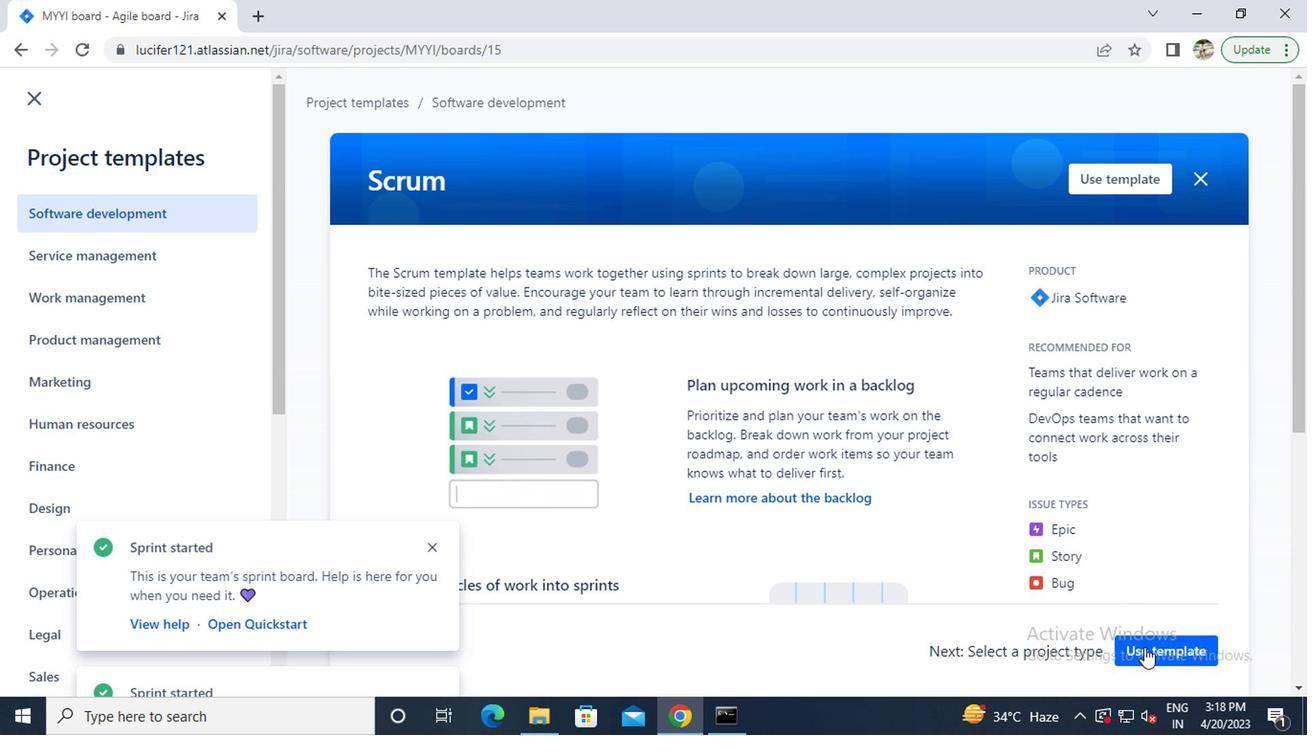 
Action: Mouse moved to (601, 632)
Screenshot: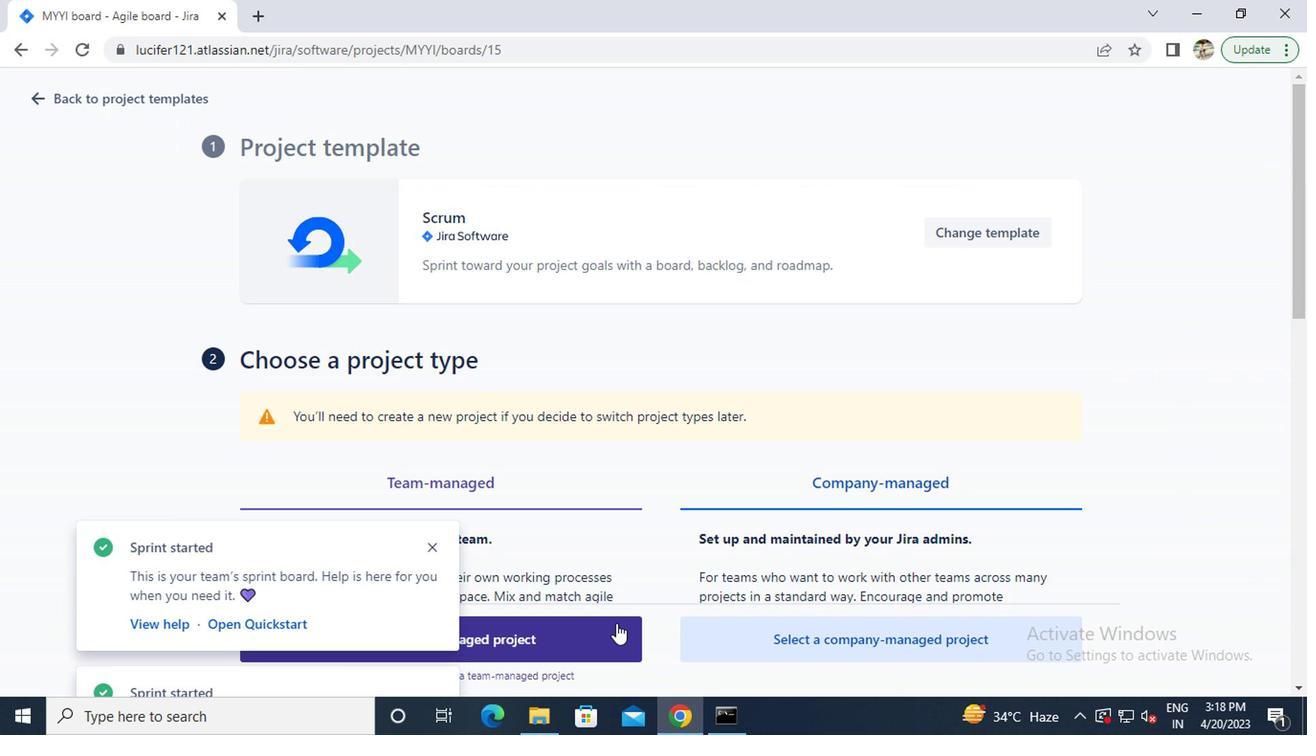 
Action: Mouse pressed left at (601, 632)
Screenshot: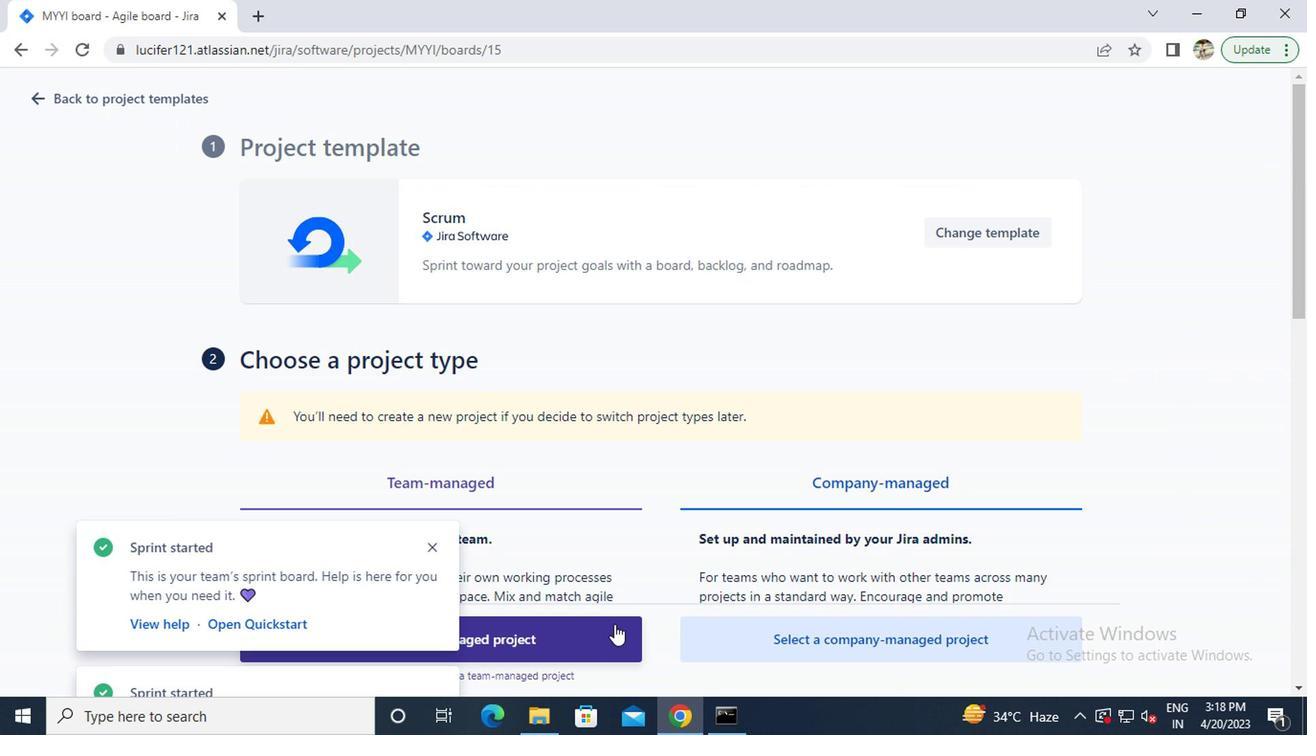 
Action: Mouse moved to (322, 302)
Screenshot: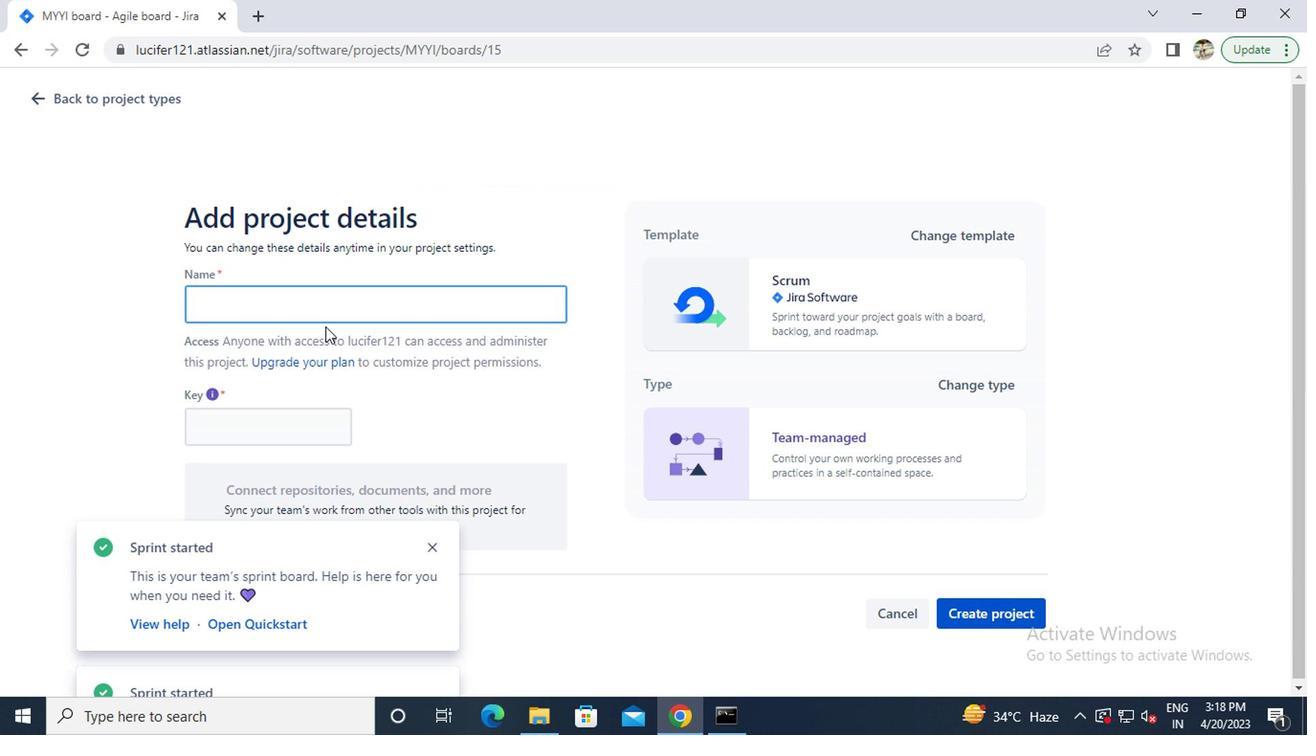 
Action: Mouse pressed left at (322, 302)
Screenshot: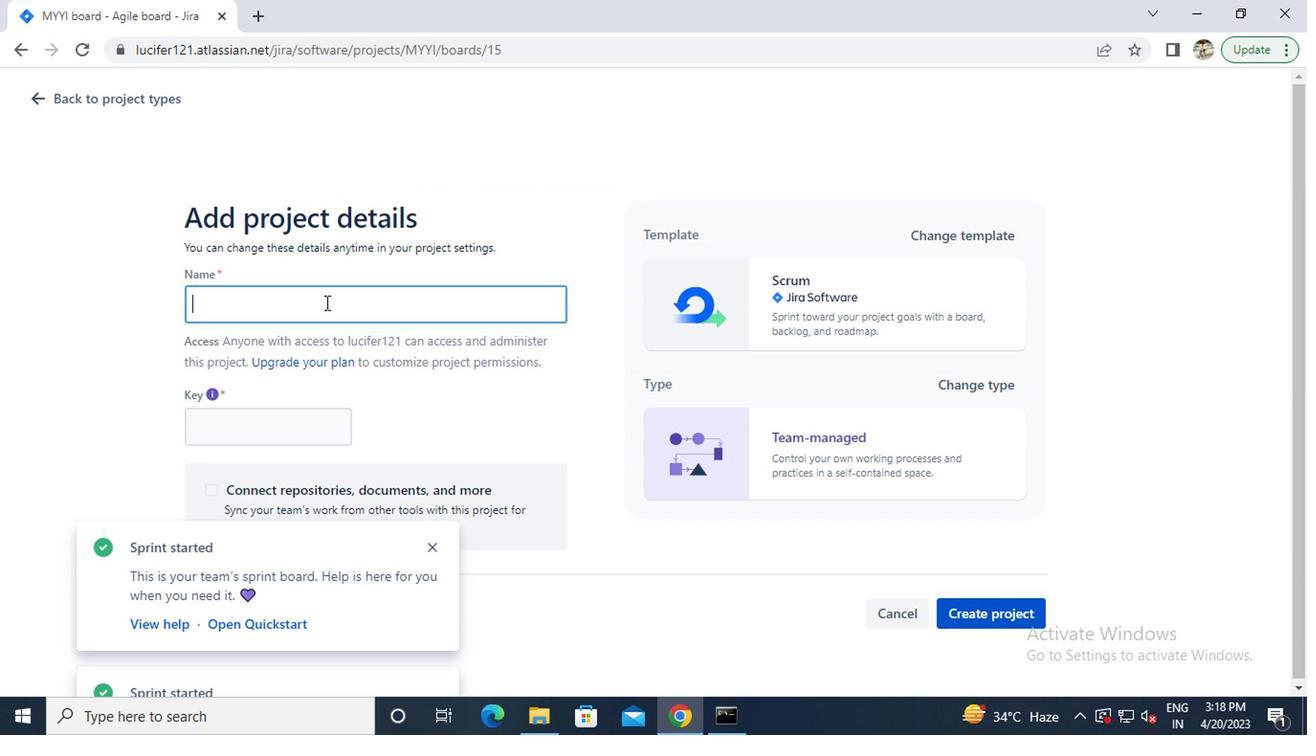 
Action: Mouse moved to (322, 302)
Screenshot: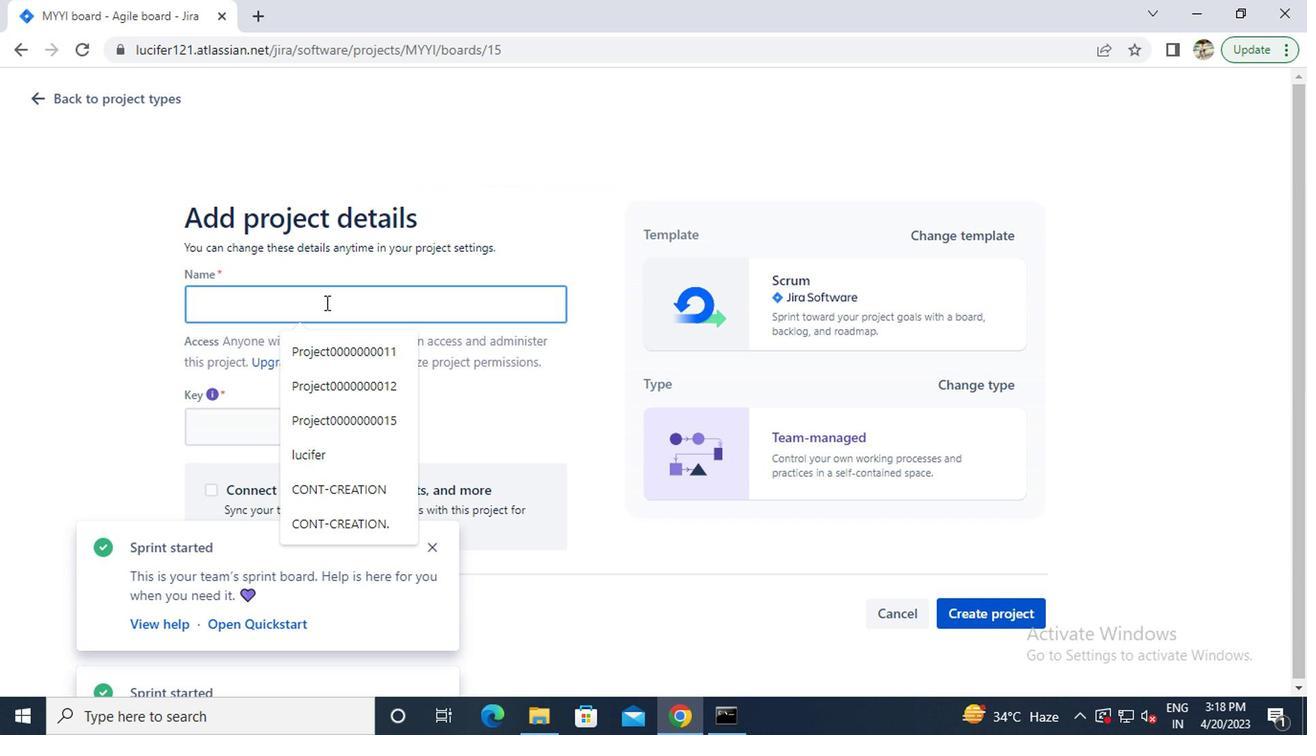 
Action: Key pressed <Key.caps_lock>v<Key.backspace>p<Key.caps_lock>roject0000000016
Screenshot: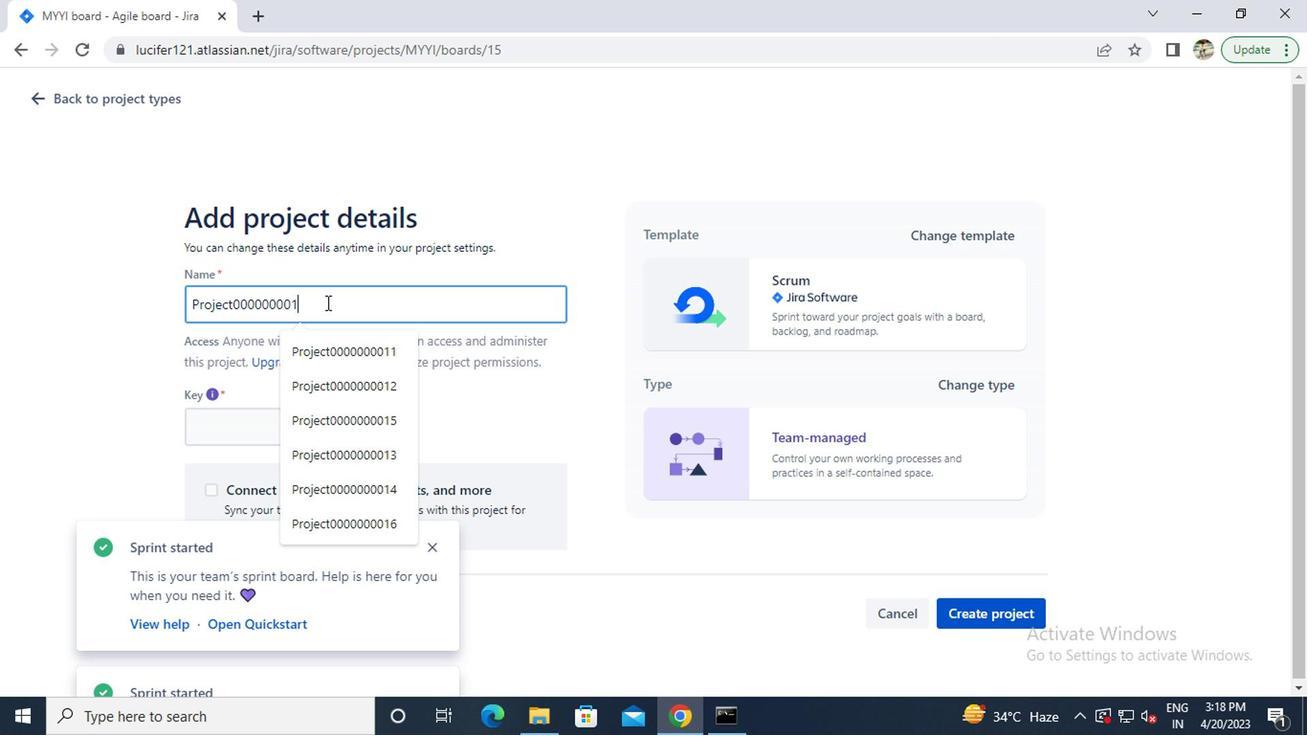 
Action: Mouse moved to (959, 602)
Screenshot: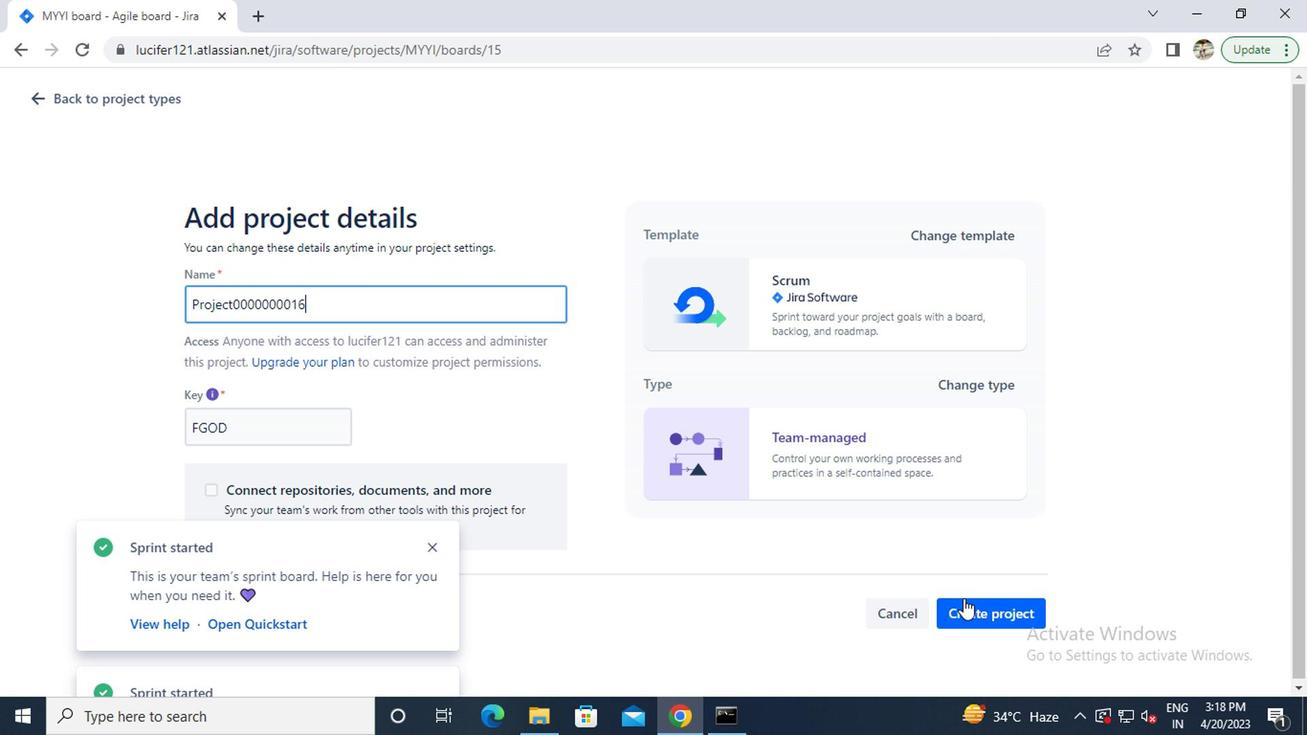 
Action: Mouse pressed left at (959, 602)
Screenshot: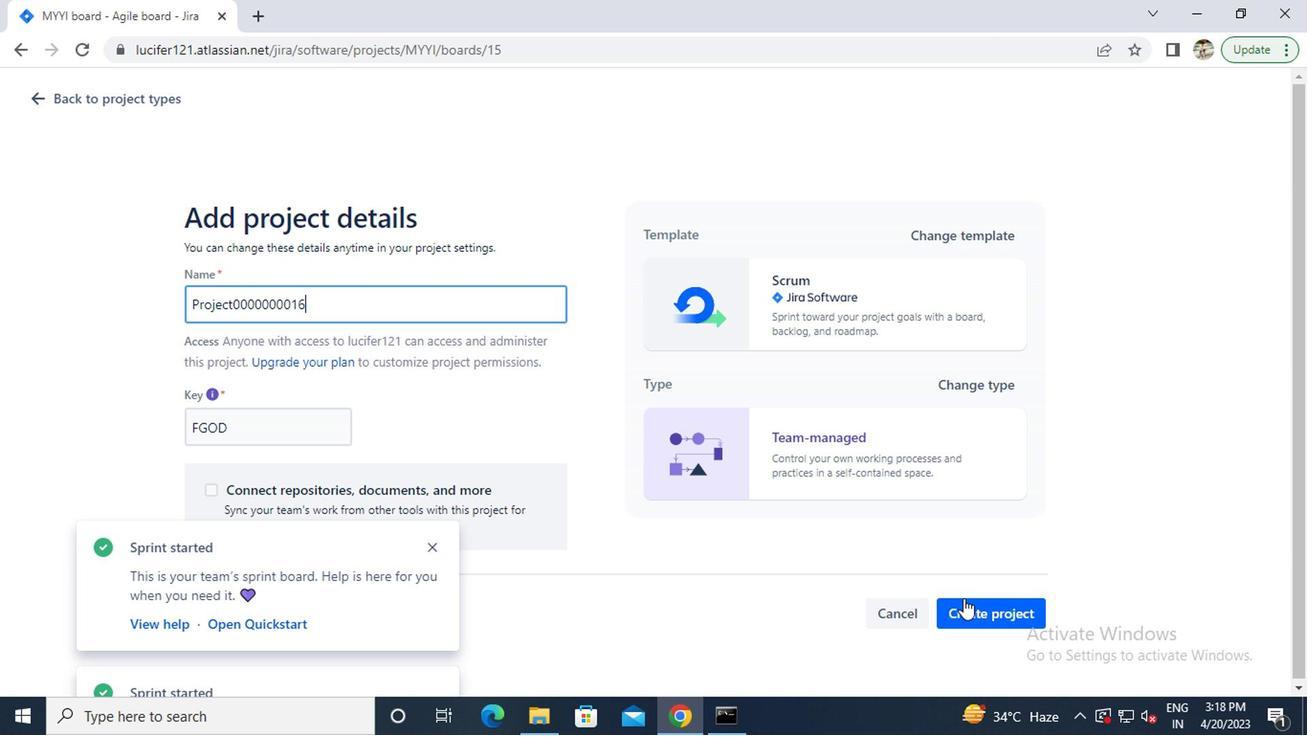
Action: Mouse moved to (306, 84)
Screenshot: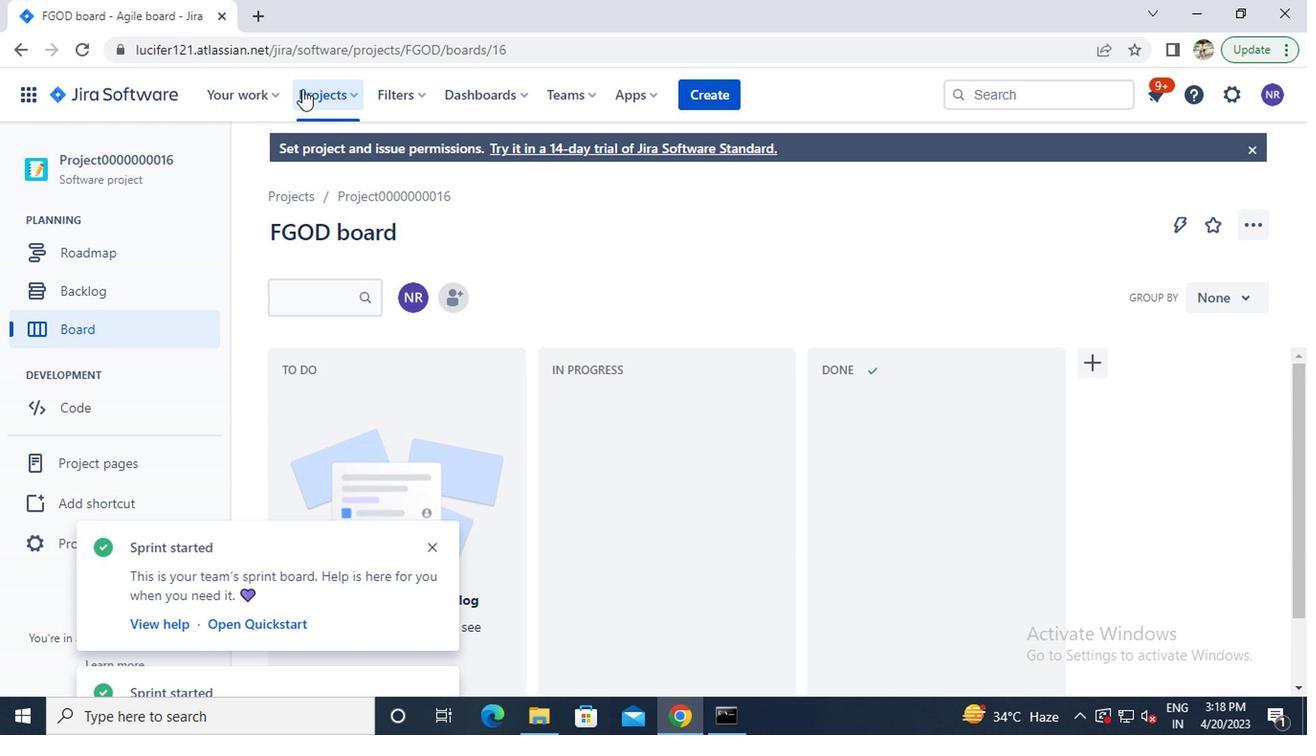 
Action: Mouse pressed left at (306, 84)
Screenshot: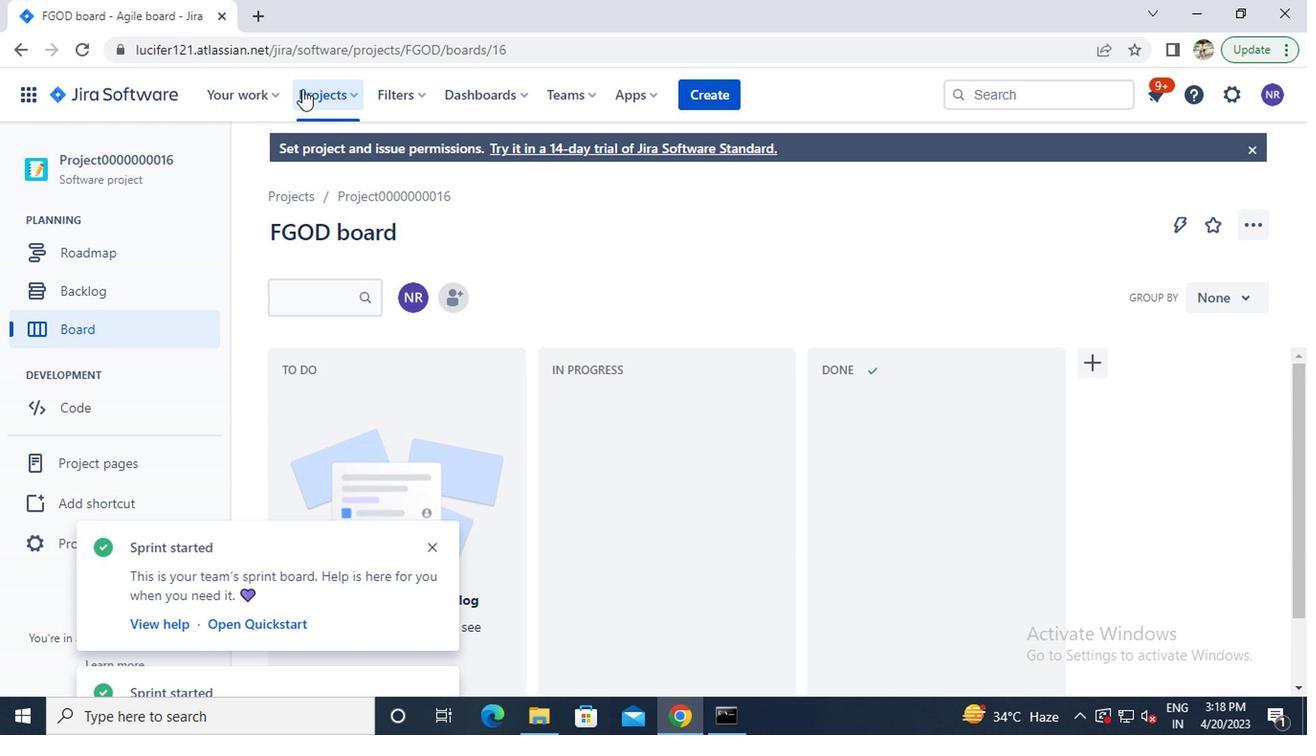 
Action: Mouse moved to (373, 223)
Screenshot: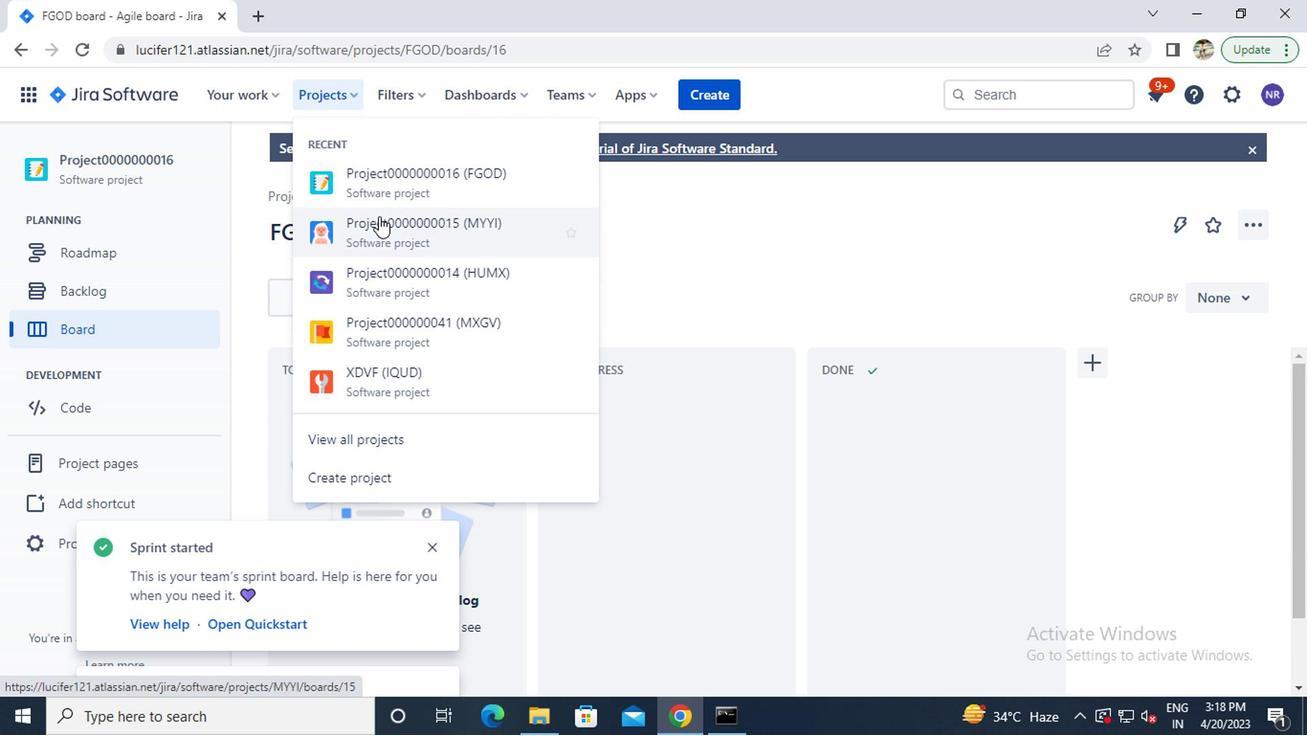 
Action: Mouse pressed left at (373, 223)
Screenshot: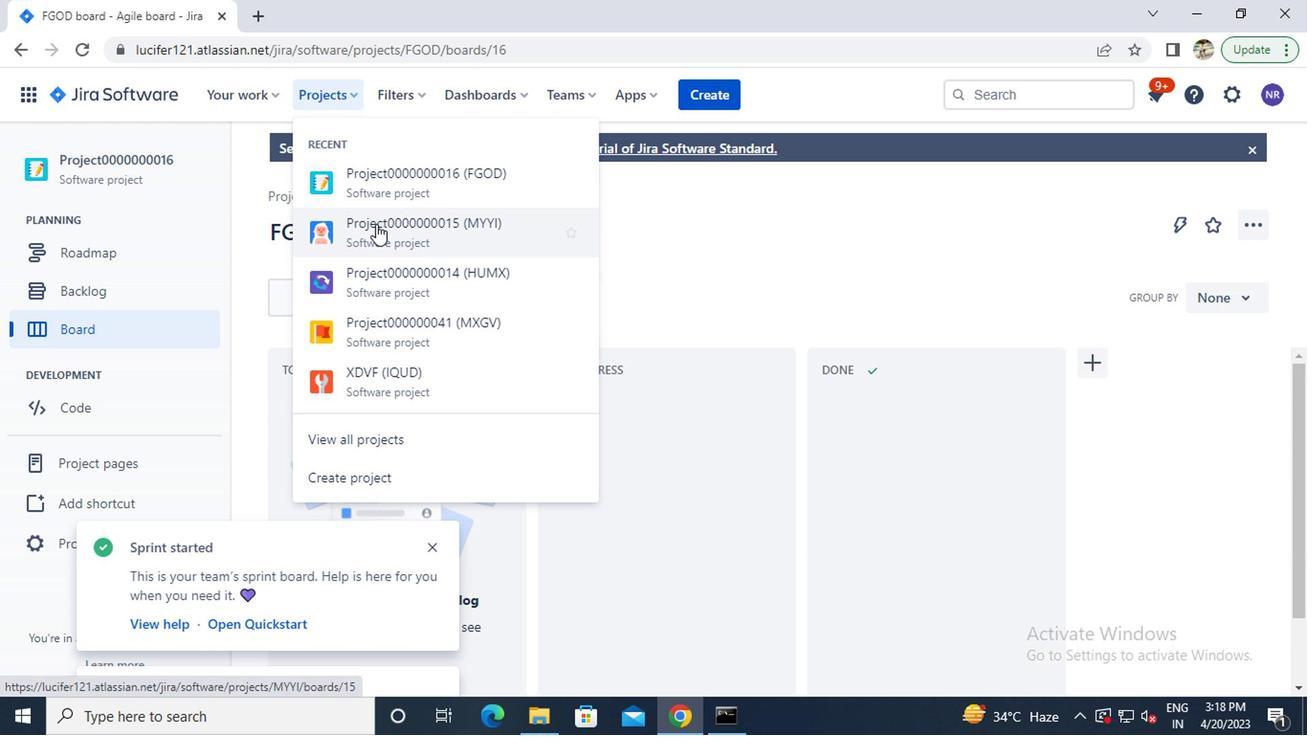 
Action: Mouse moved to (453, 298)
Screenshot: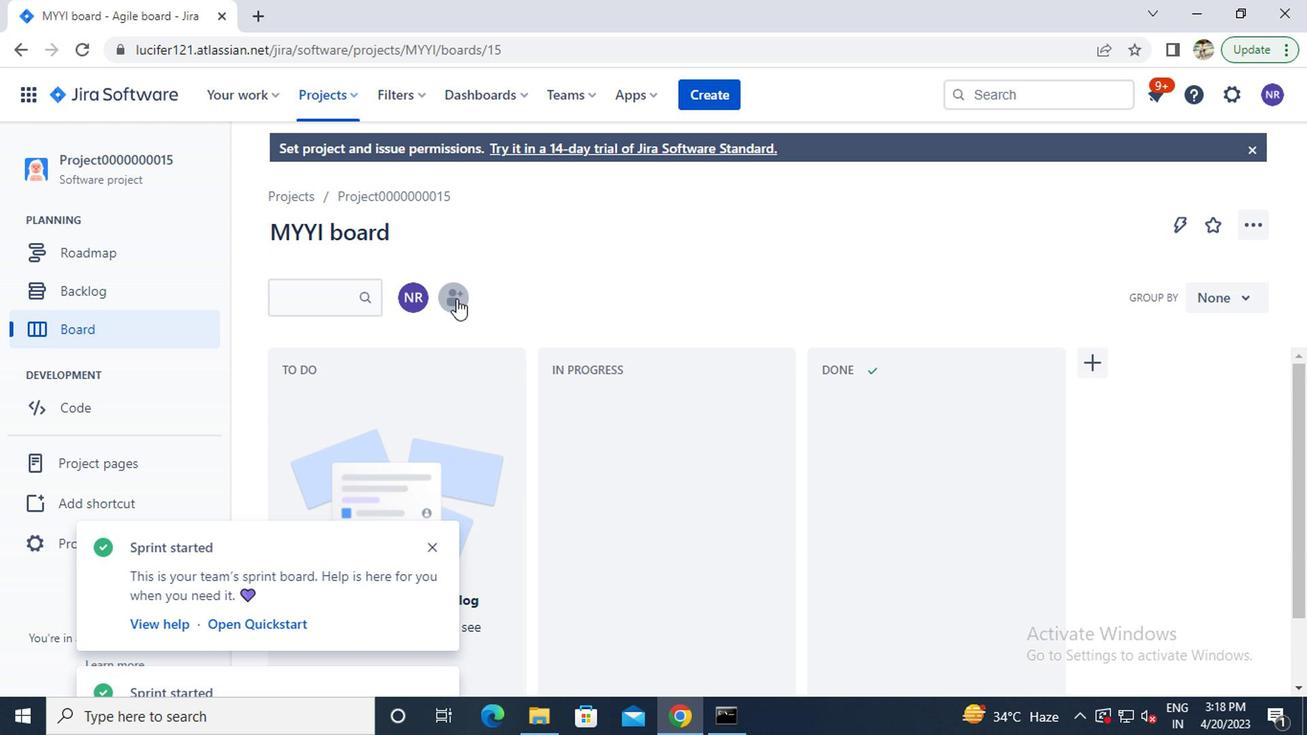 
Action: Mouse pressed left at (453, 298)
Screenshot: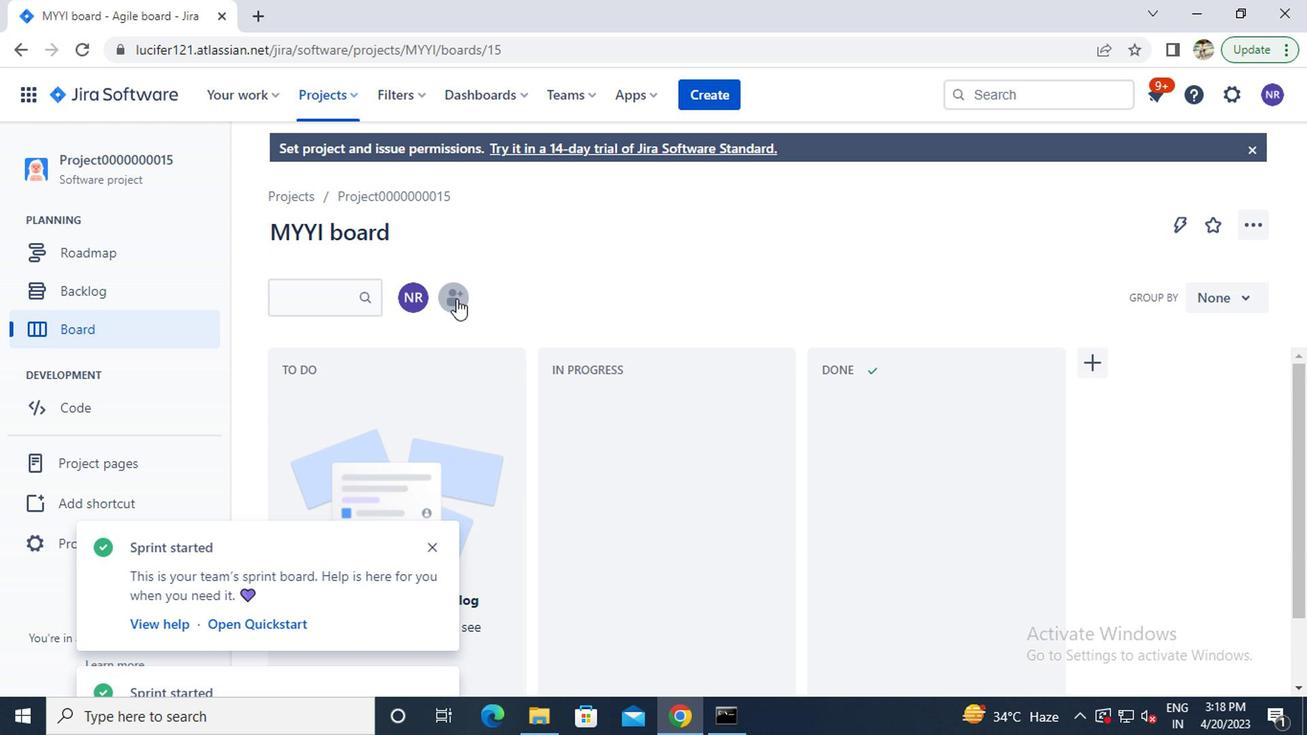 
Action: Mouse moved to (454, 298)
Screenshot: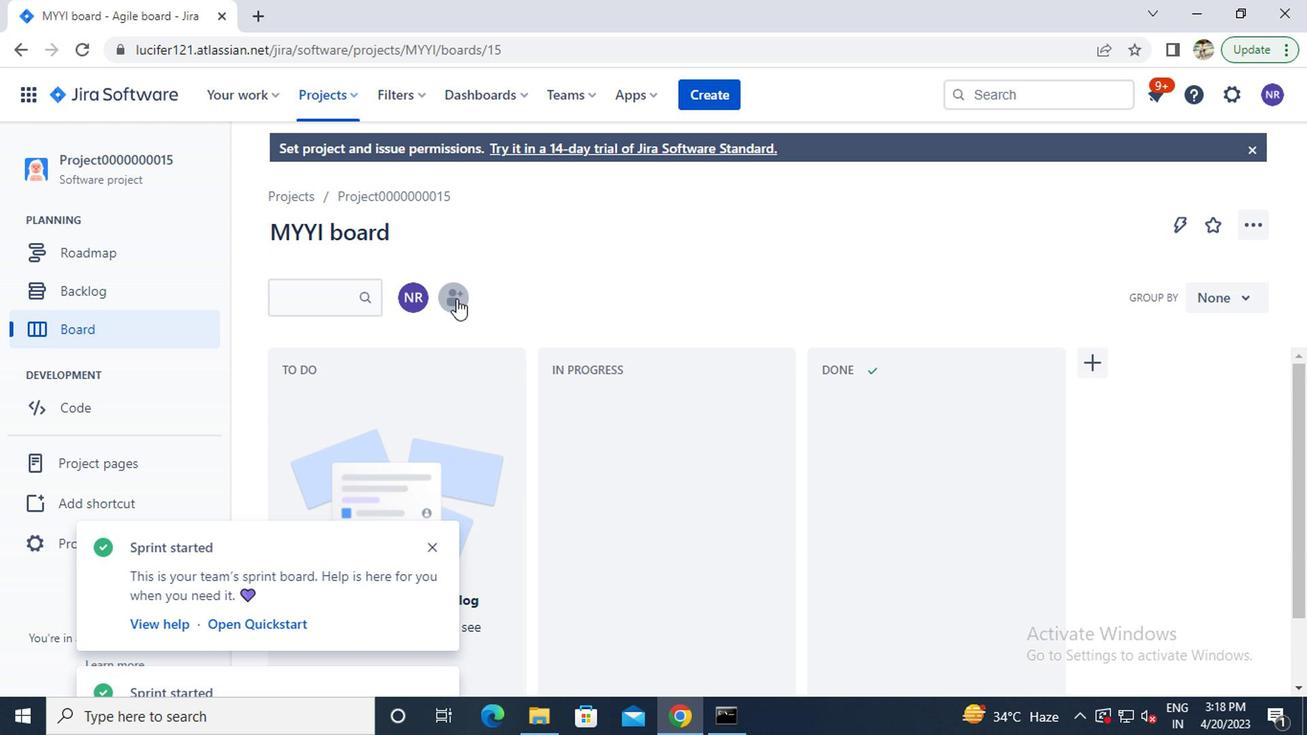 
Action: Key pressed <Key.caps_lock>a<Key.caps_lock>y
Screenshot: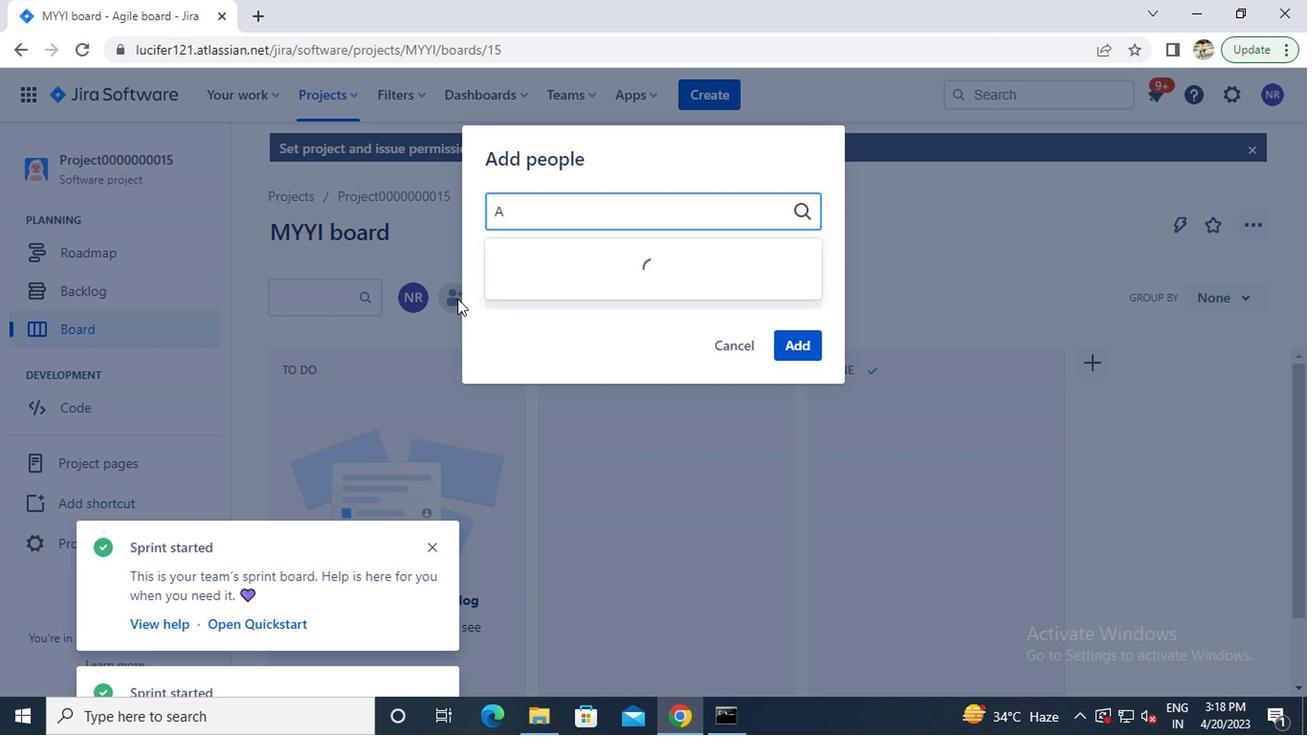 
Action: Mouse moved to (583, 263)
Screenshot: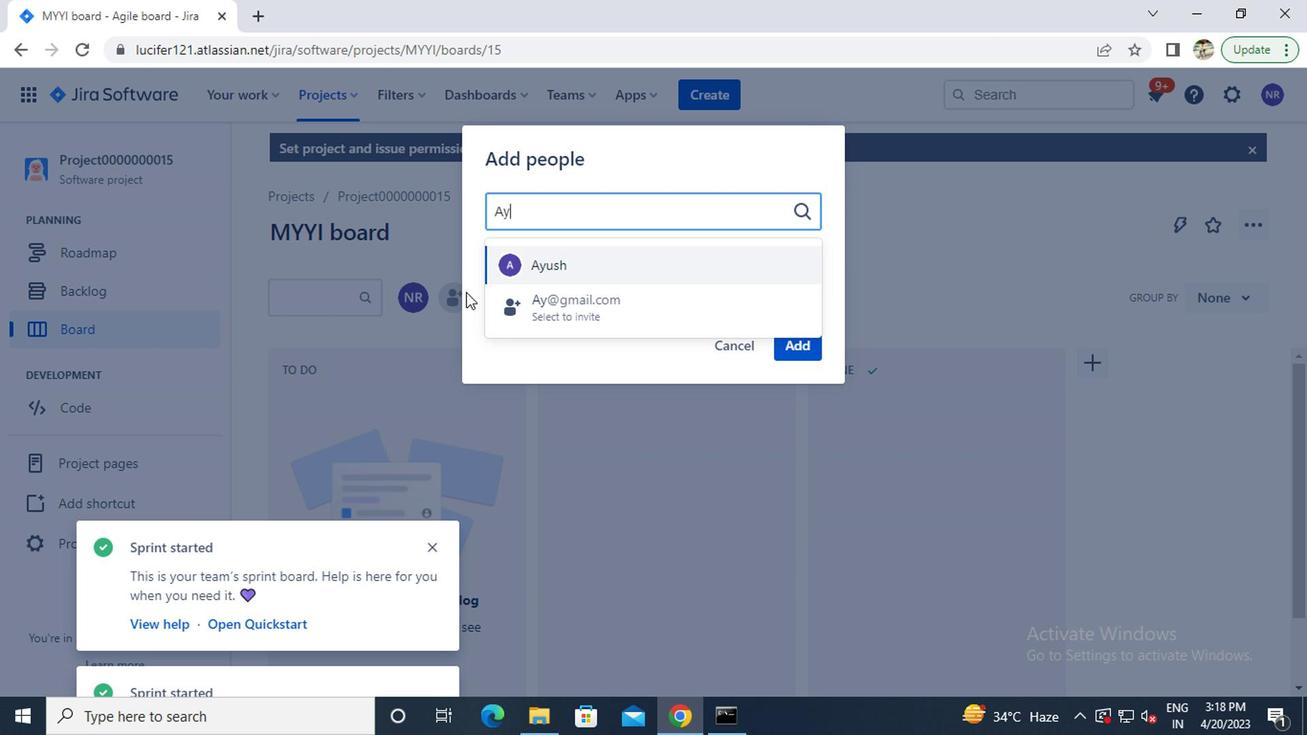 
Action: Mouse pressed left at (583, 263)
Screenshot: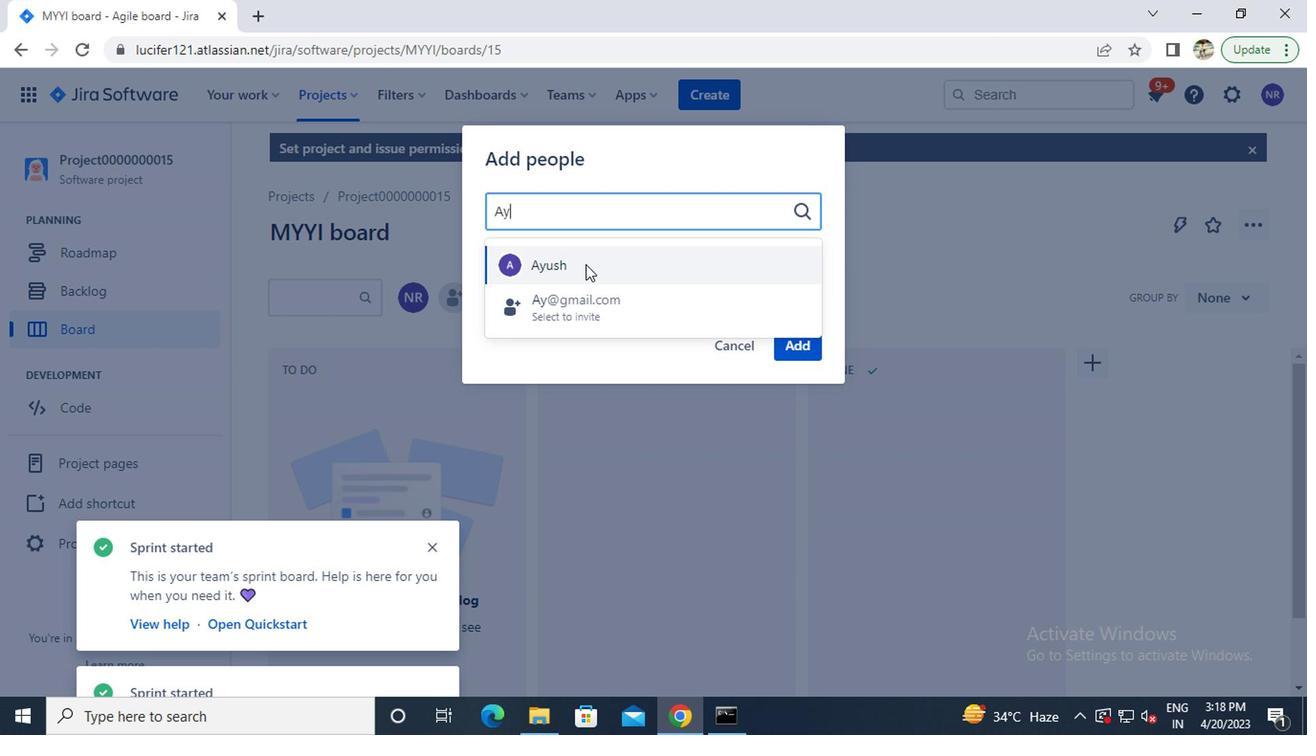
Action: Mouse moved to (807, 351)
Screenshot: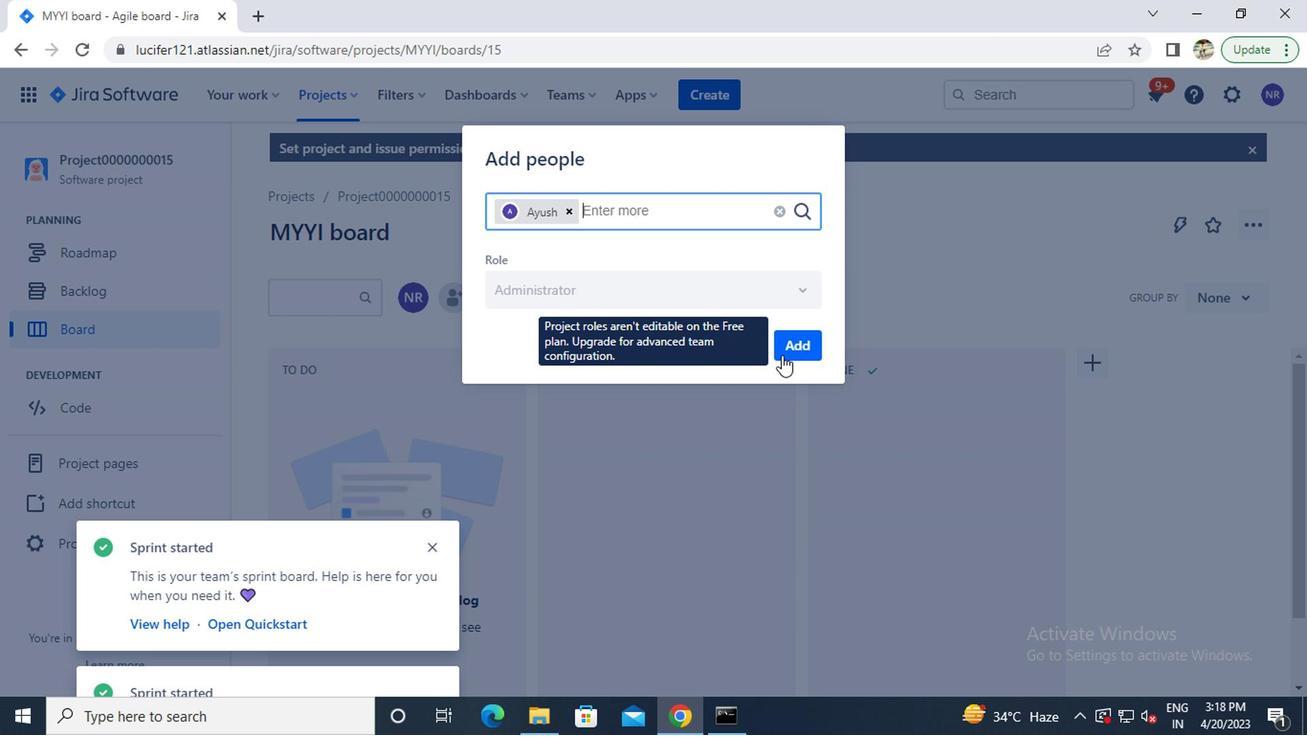 
Action: Mouse pressed left at (807, 351)
Screenshot: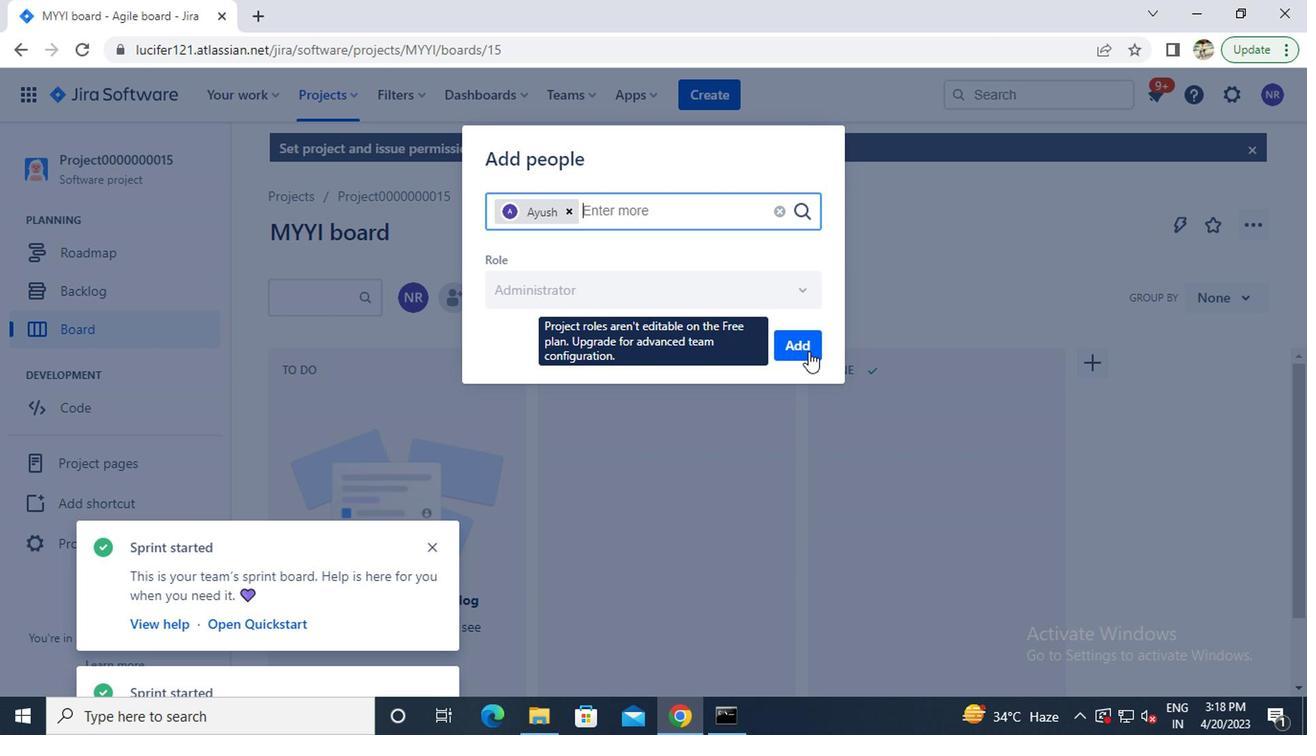 
